 Task: Create a due date automation trigger when advanced on, the moment a card is due add fields with custom field "Resume" set to a date less than 1 days ago.
Action: Mouse moved to (970, 284)
Screenshot: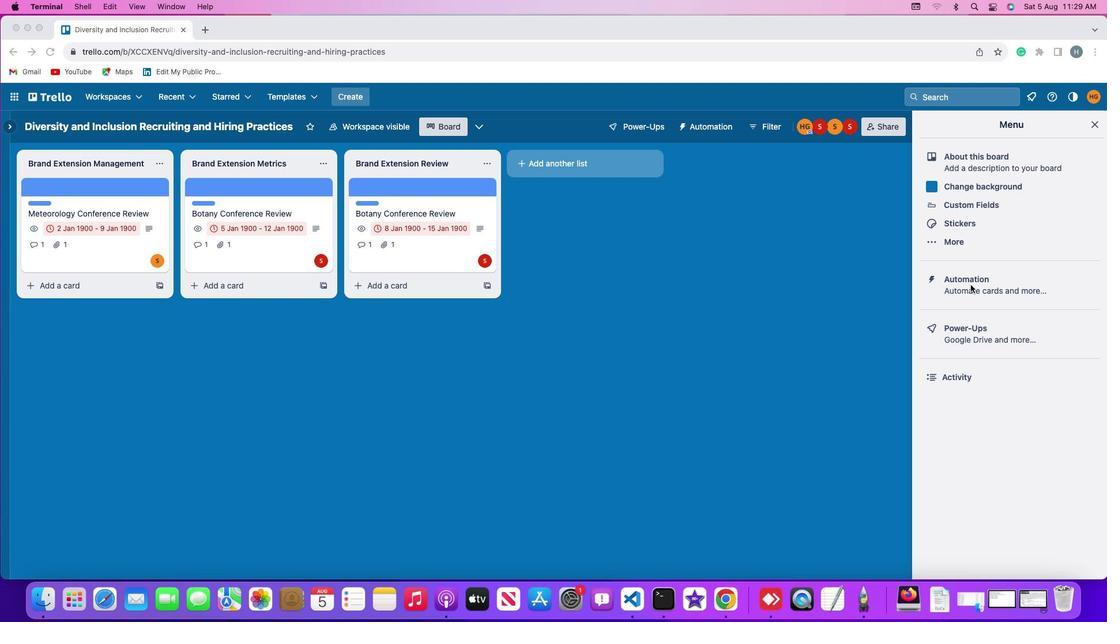 
Action: Mouse pressed left at (970, 284)
Screenshot: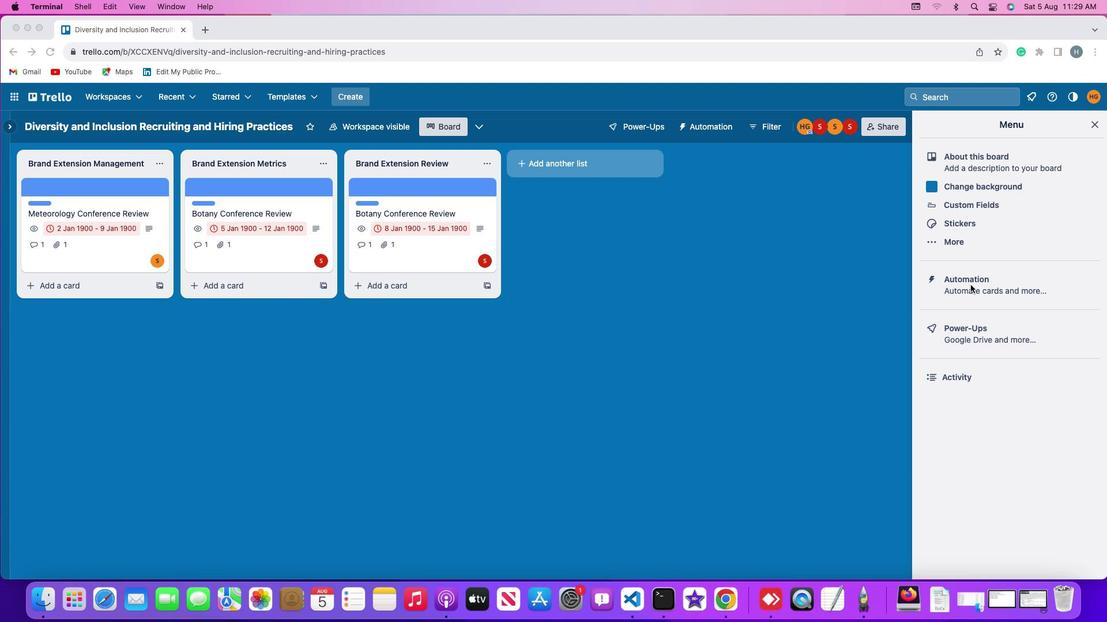 
Action: Mouse pressed left at (970, 284)
Screenshot: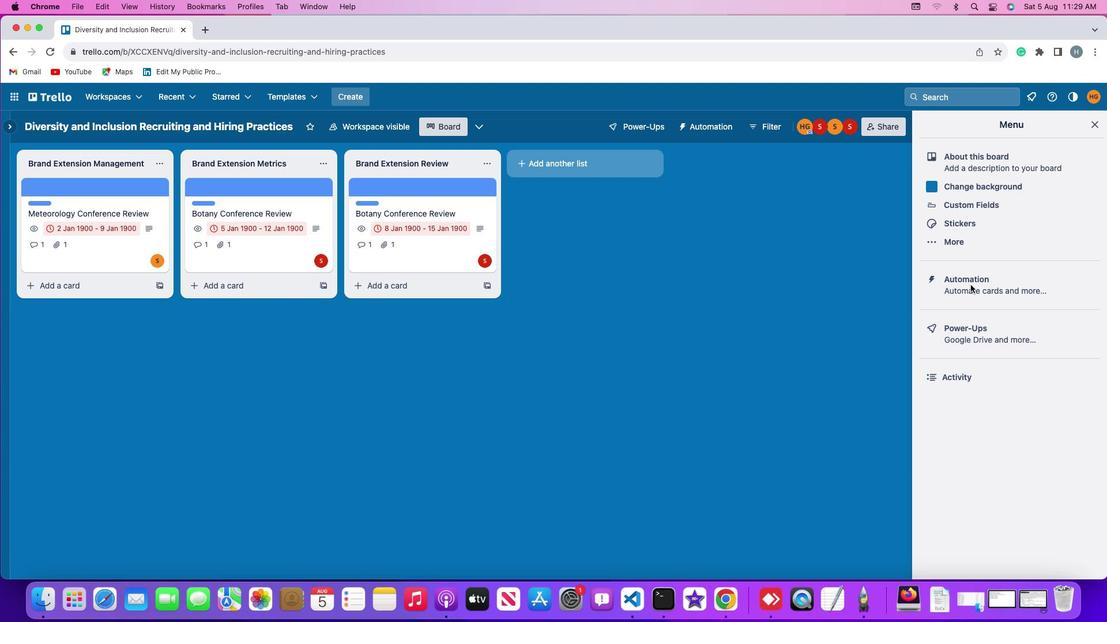 
Action: Mouse moved to (59, 277)
Screenshot: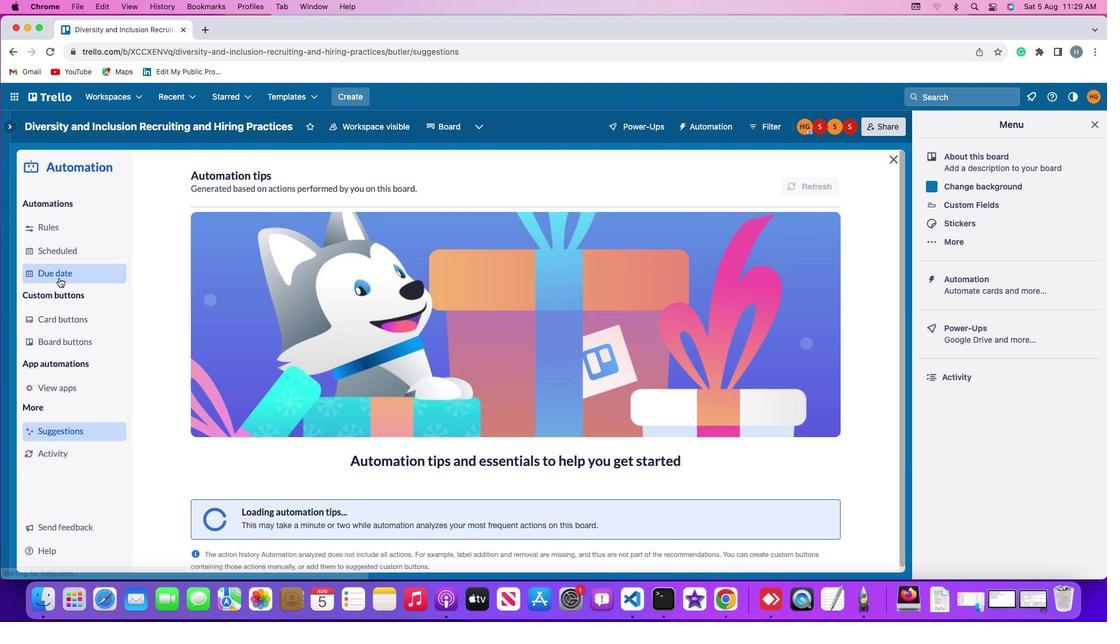 
Action: Mouse pressed left at (59, 277)
Screenshot: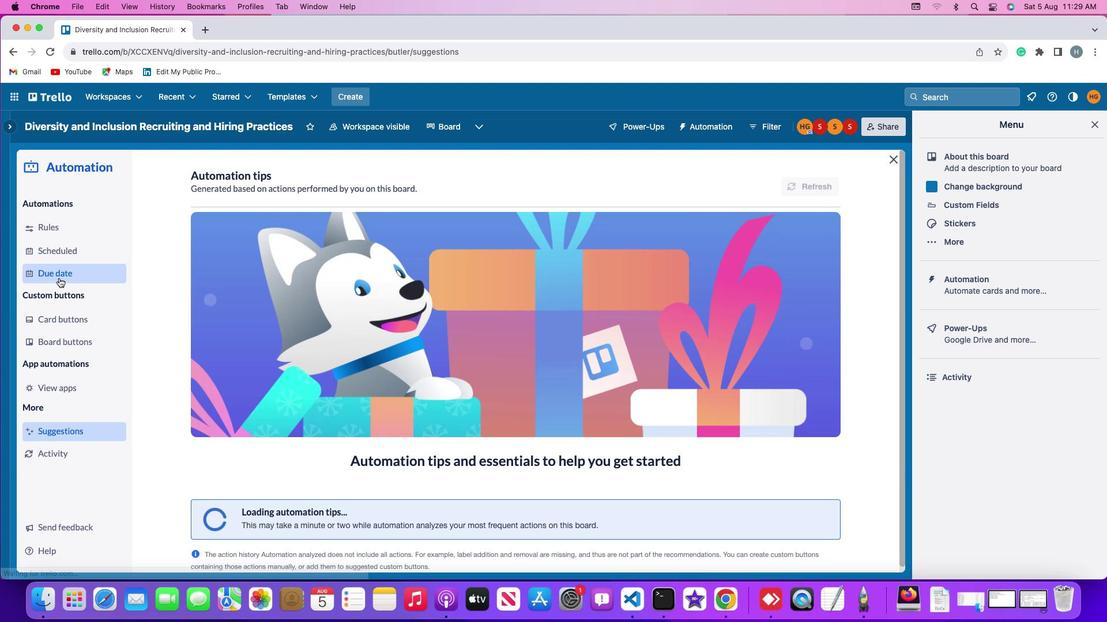 
Action: Mouse moved to (778, 180)
Screenshot: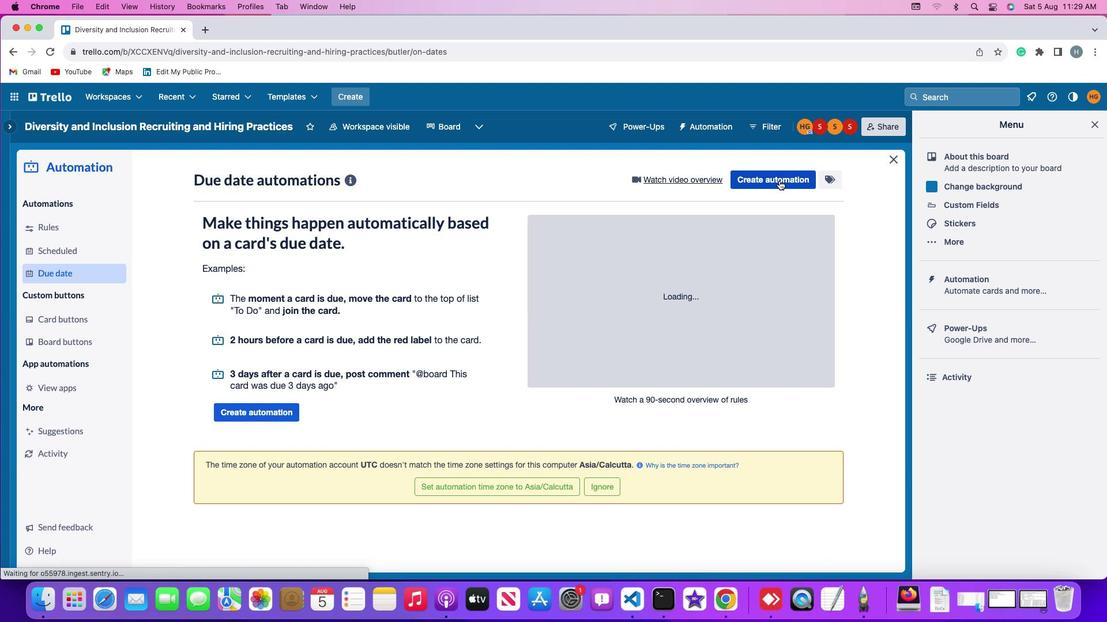 
Action: Mouse pressed left at (778, 180)
Screenshot: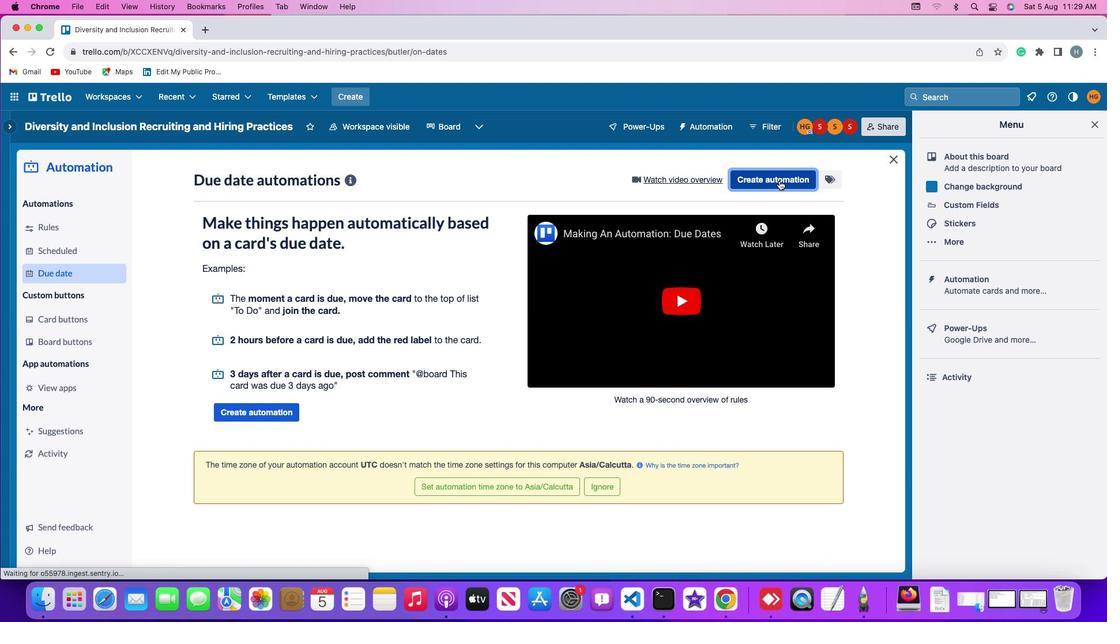 
Action: Mouse moved to (527, 291)
Screenshot: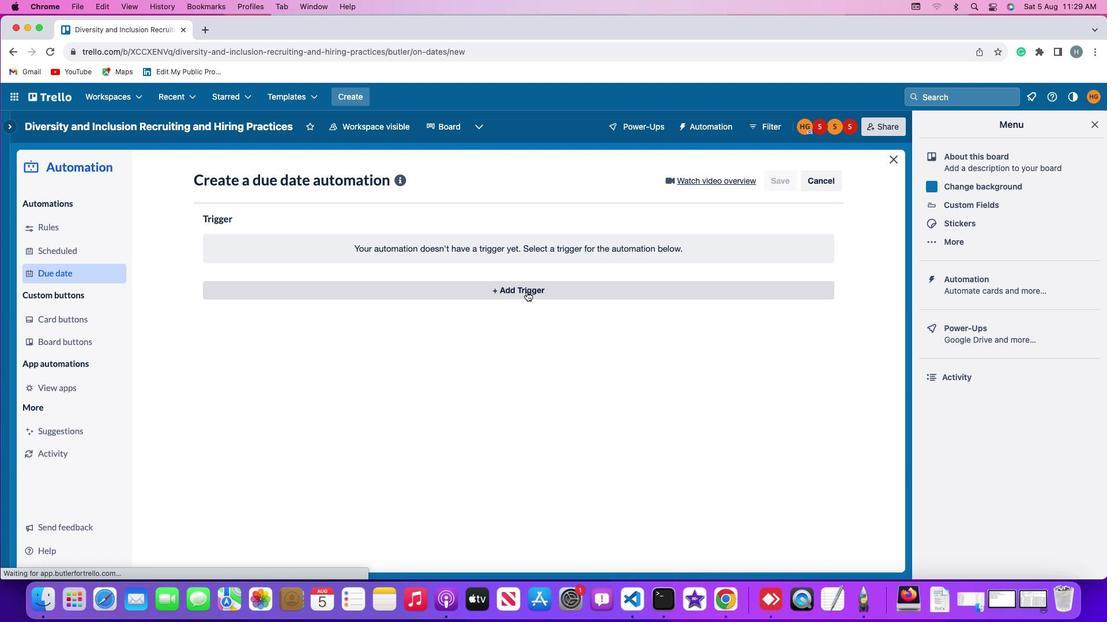 
Action: Mouse pressed left at (527, 291)
Screenshot: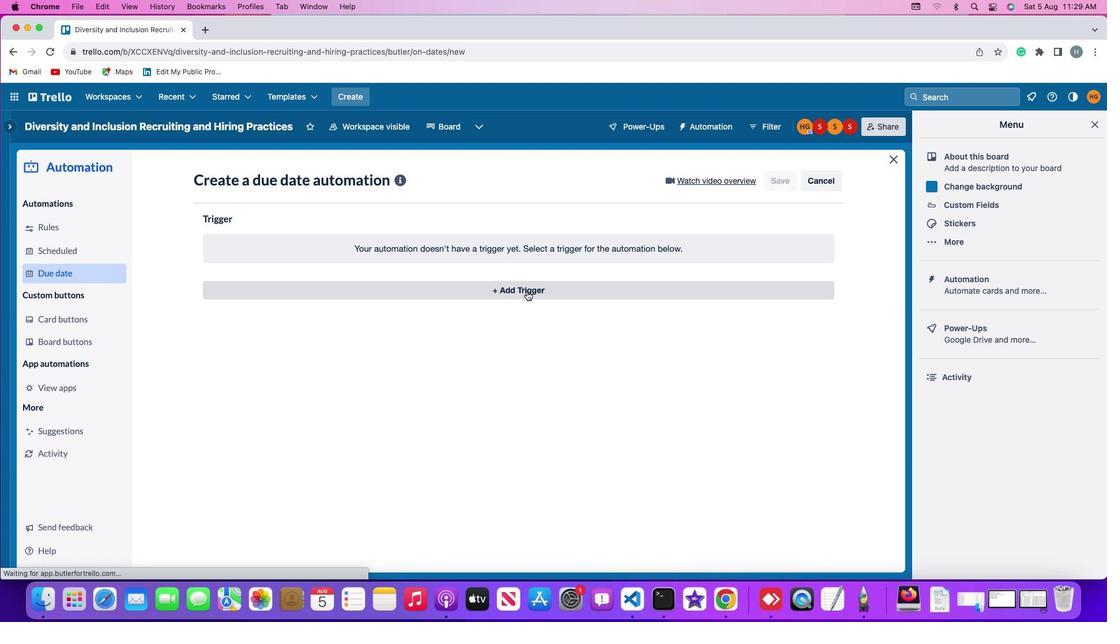 
Action: Mouse moved to (240, 422)
Screenshot: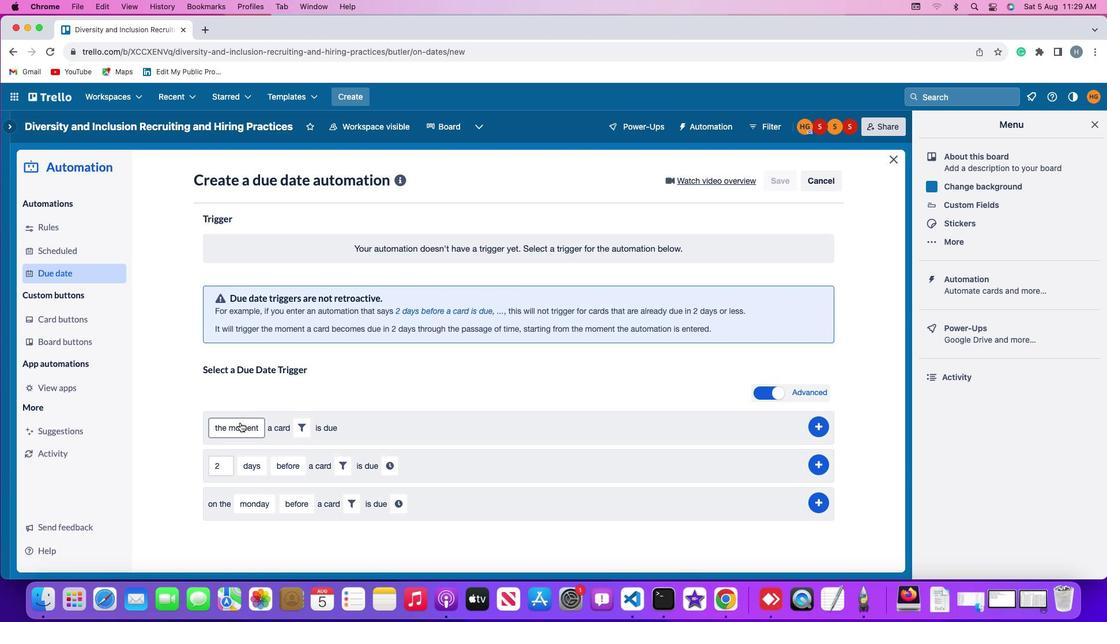 
Action: Mouse pressed left at (240, 422)
Screenshot: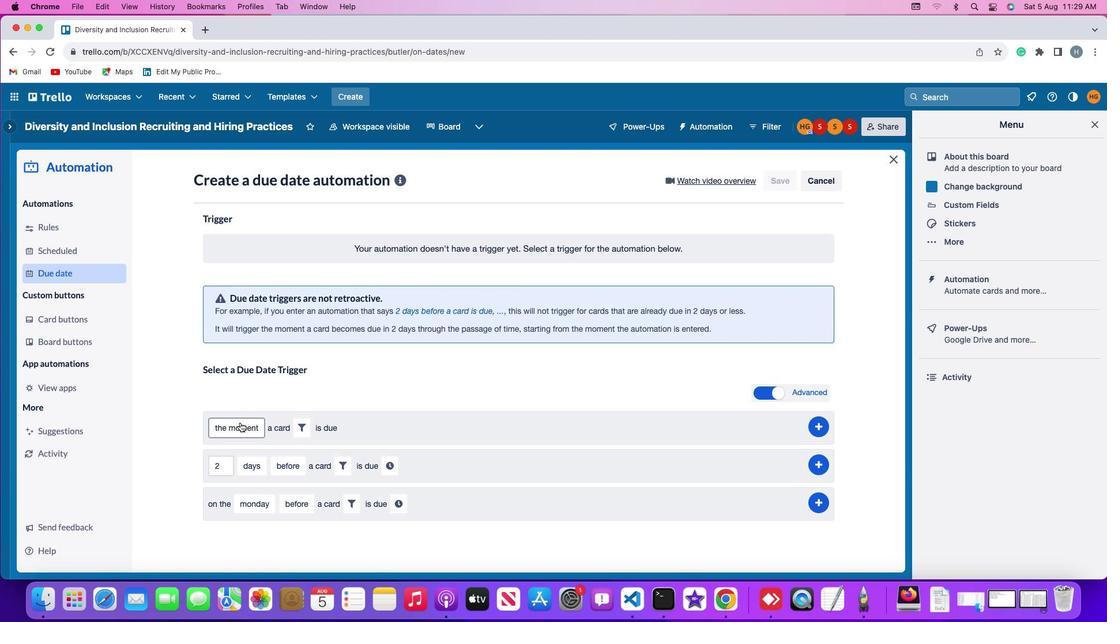
Action: Mouse moved to (250, 450)
Screenshot: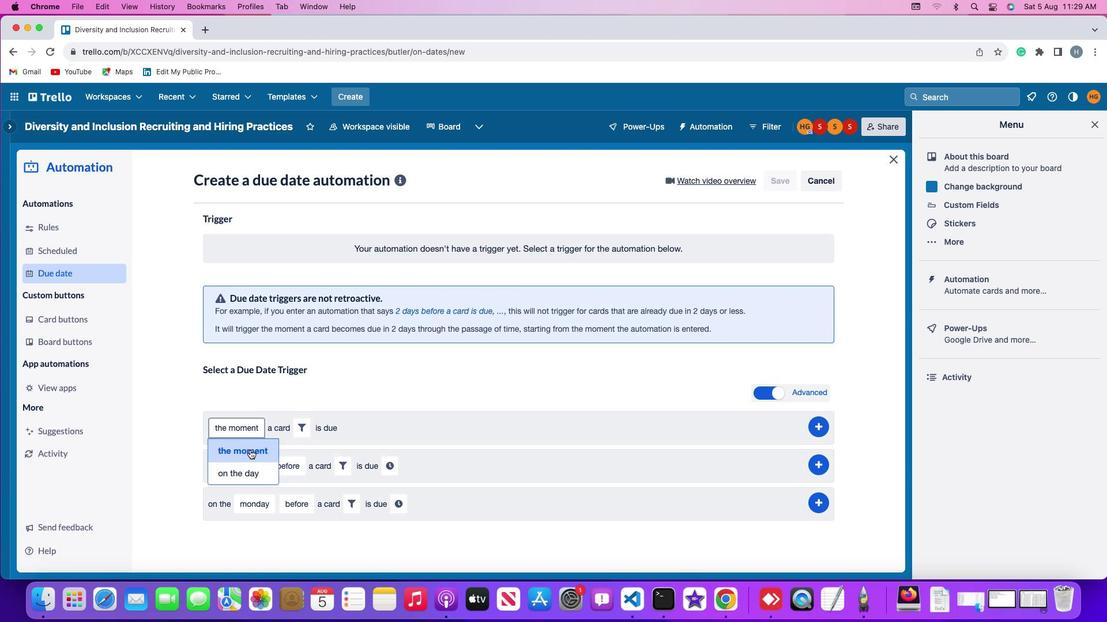 
Action: Mouse pressed left at (250, 450)
Screenshot: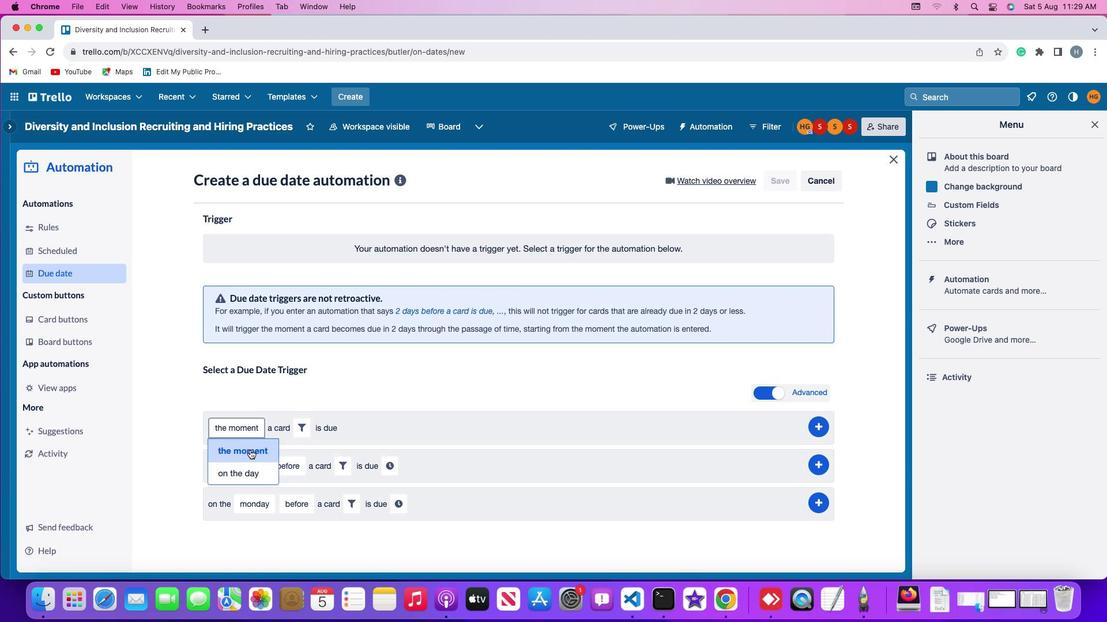 
Action: Mouse moved to (304, 428)
Screenshot: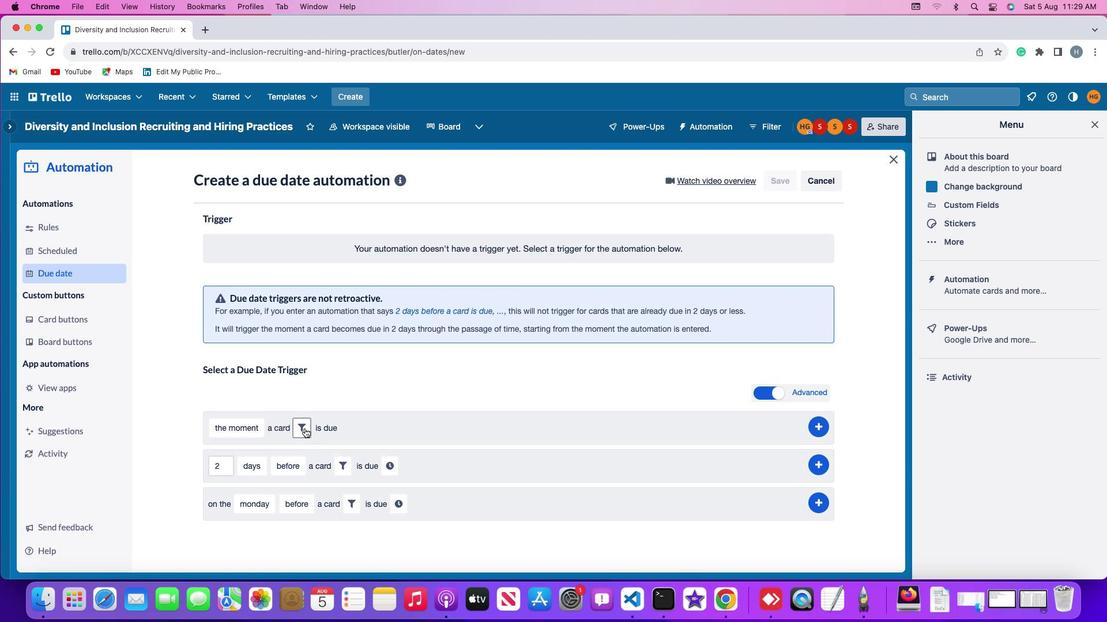 
Action: Mouse pressed left at (304, 428)
Screenshot: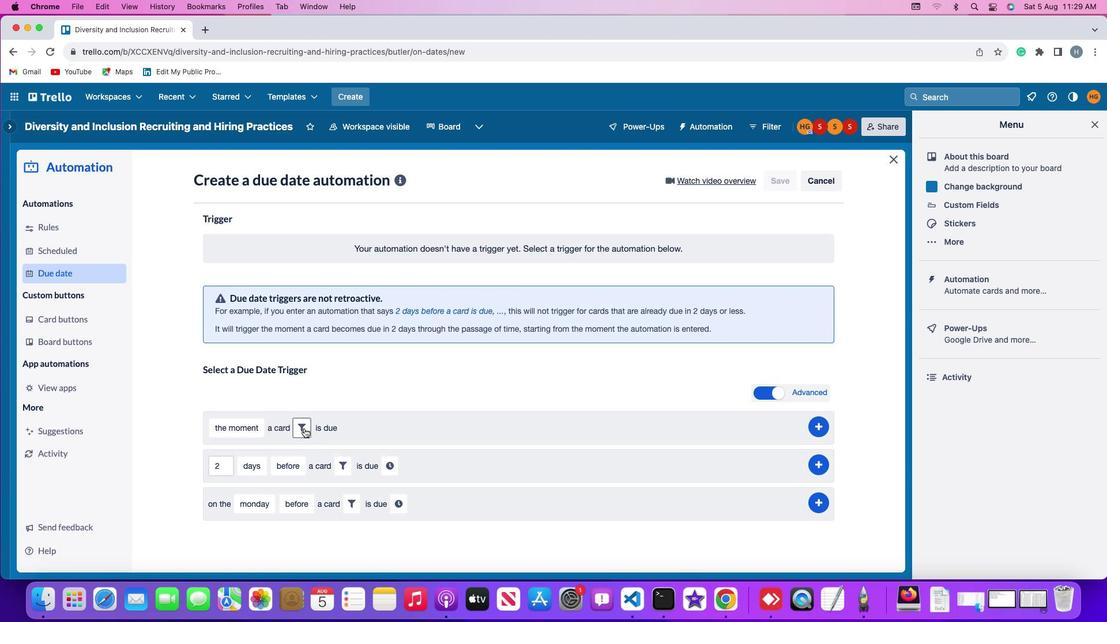 
Action: Mouse moved to (488, 467)
Screenshot: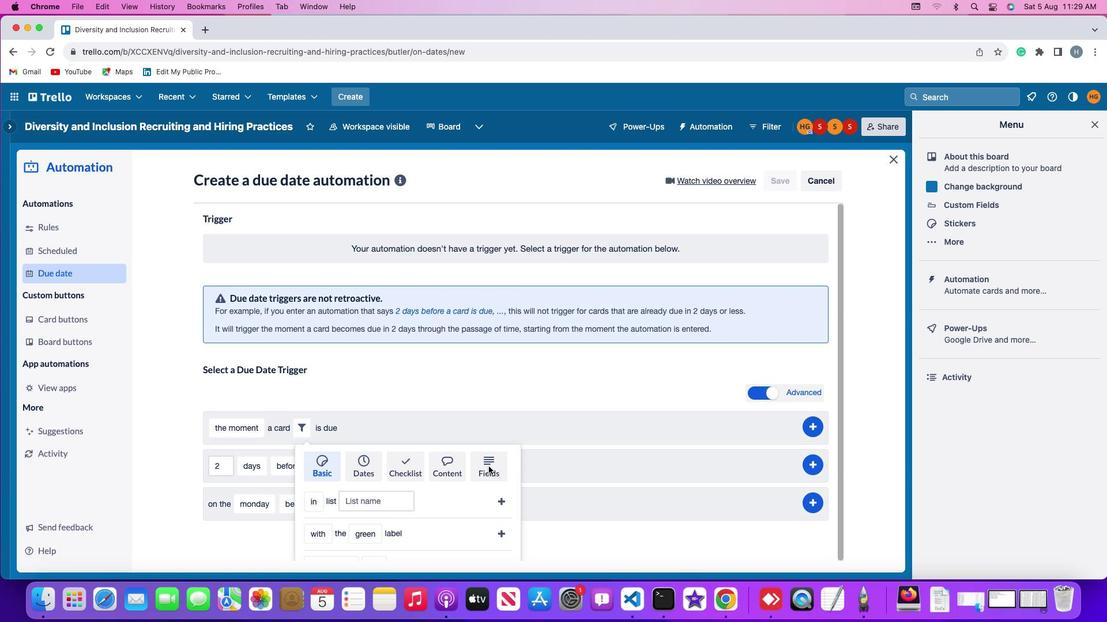 
Action: Mouse pressed left at (488, 467)
Screenshot: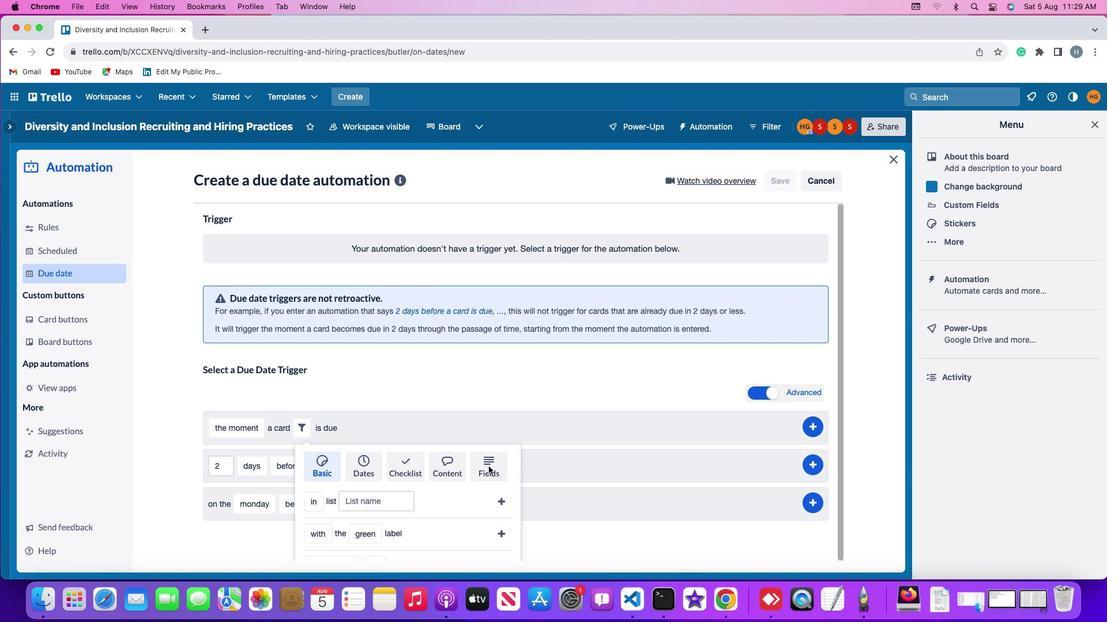 
Action: Mouse scrolled (488, 467) with delta (0, 0)
Screenshot: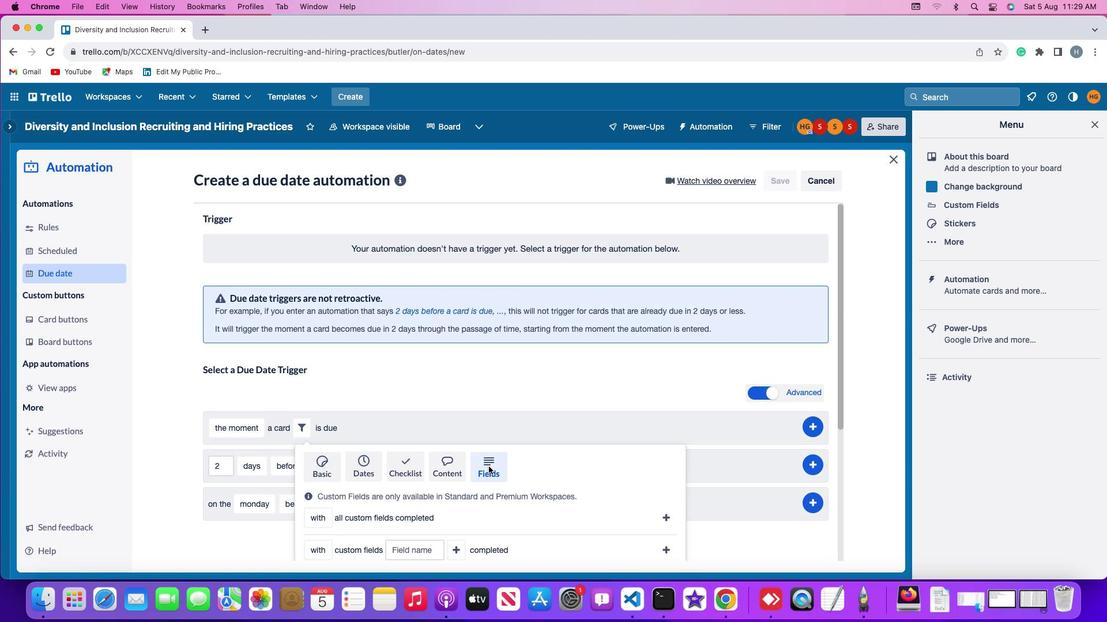 
Action: Mouse scrolled (488, 467) with delta (0, 0)
Screenshot: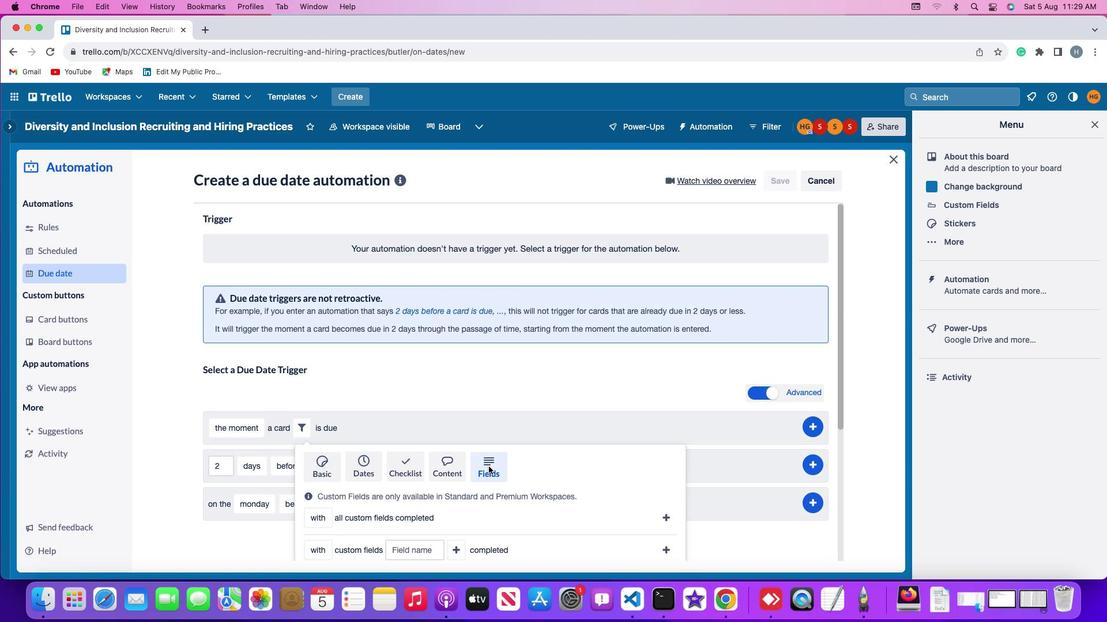 
Action: Mouse scrolled (488, 467) with delta (0, -1)
Screenshot: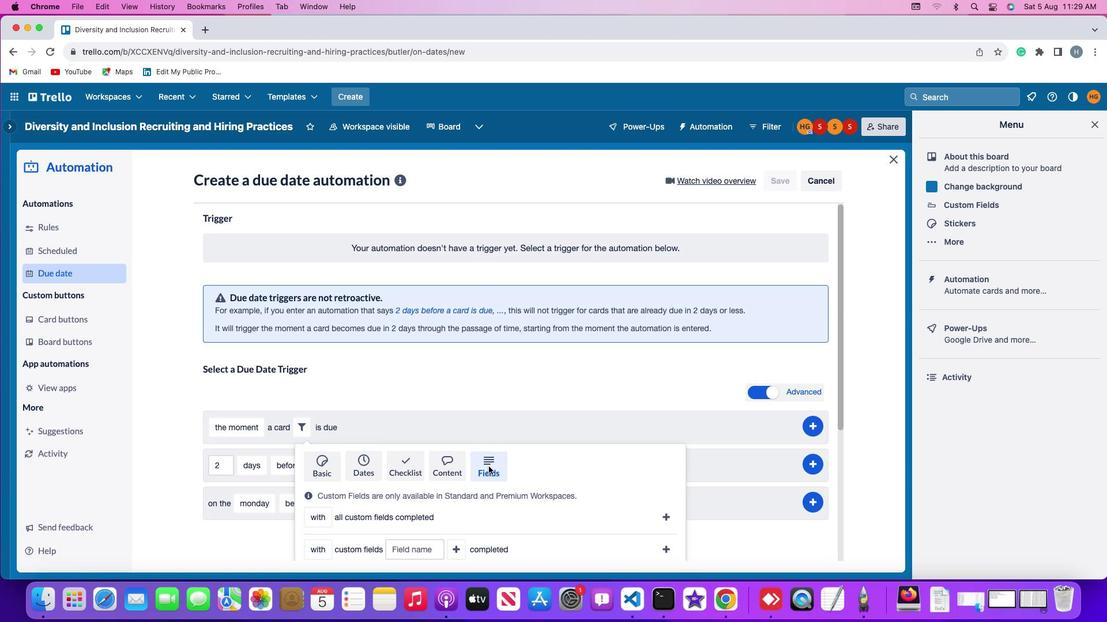 
Action: Mouse scrolled (488, 467) with delta (0, -2)
Screenshot: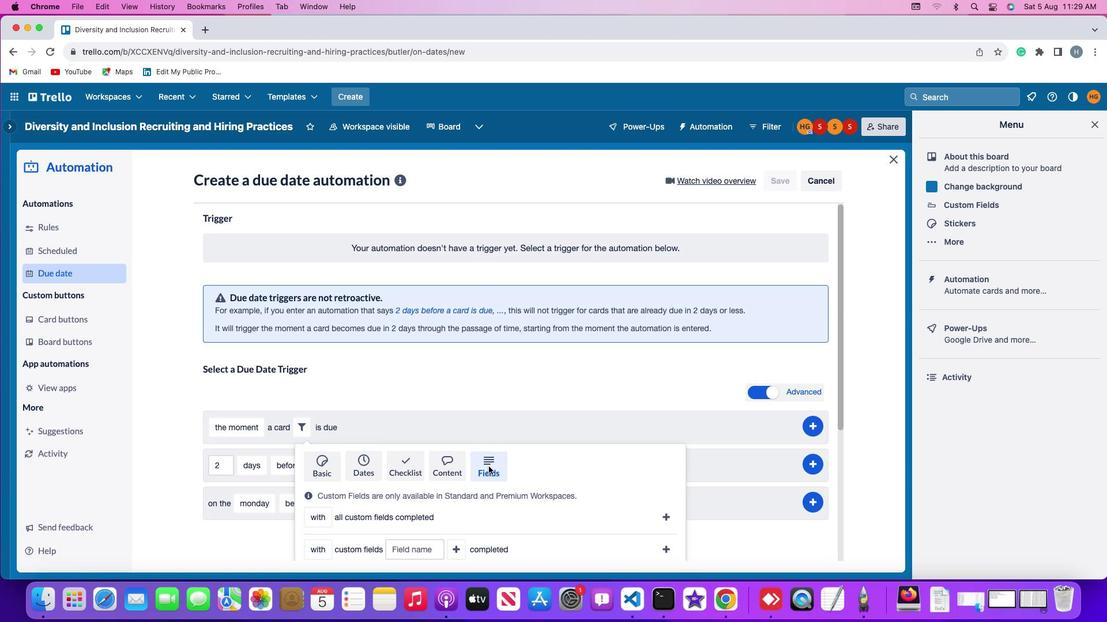 
Action: Mouse scrolled (488, 467) with delta (0, -3)
Screenshot: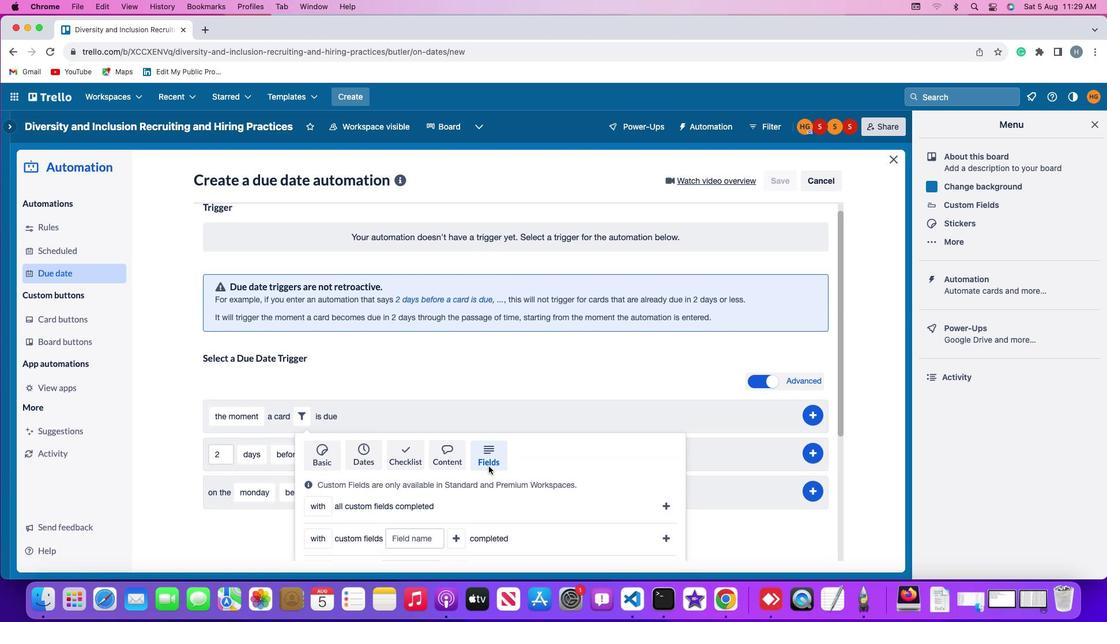 
Action: Mouse scrolled (488, 467) with delta (0, -4)
Screenshot: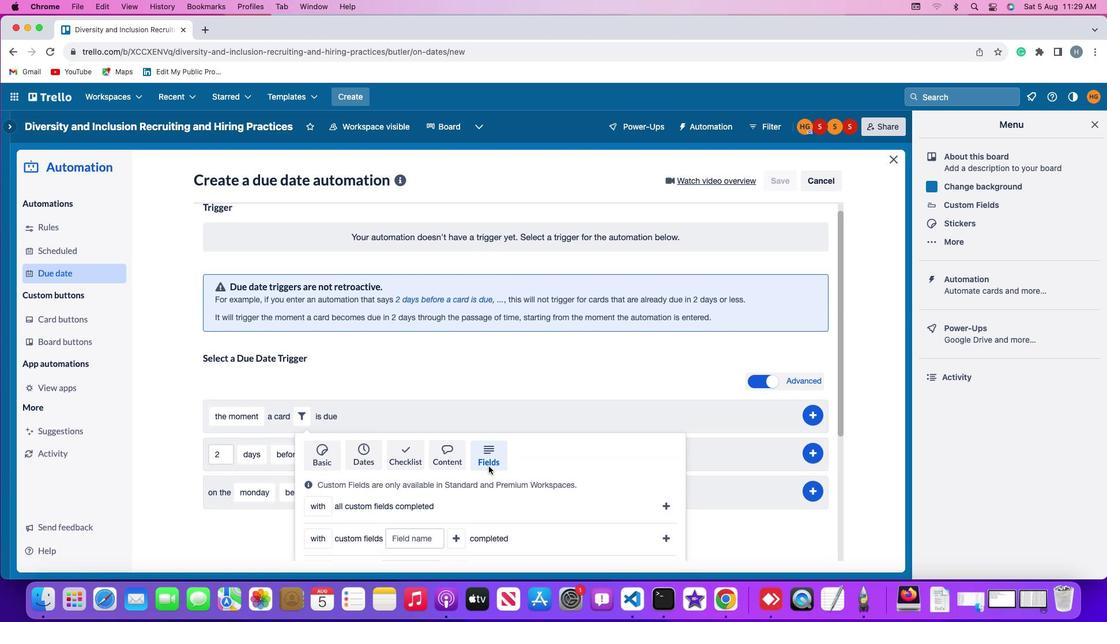 
Action: Mouse scrolled (488, 467) with delta (0, 0)
Screenshot: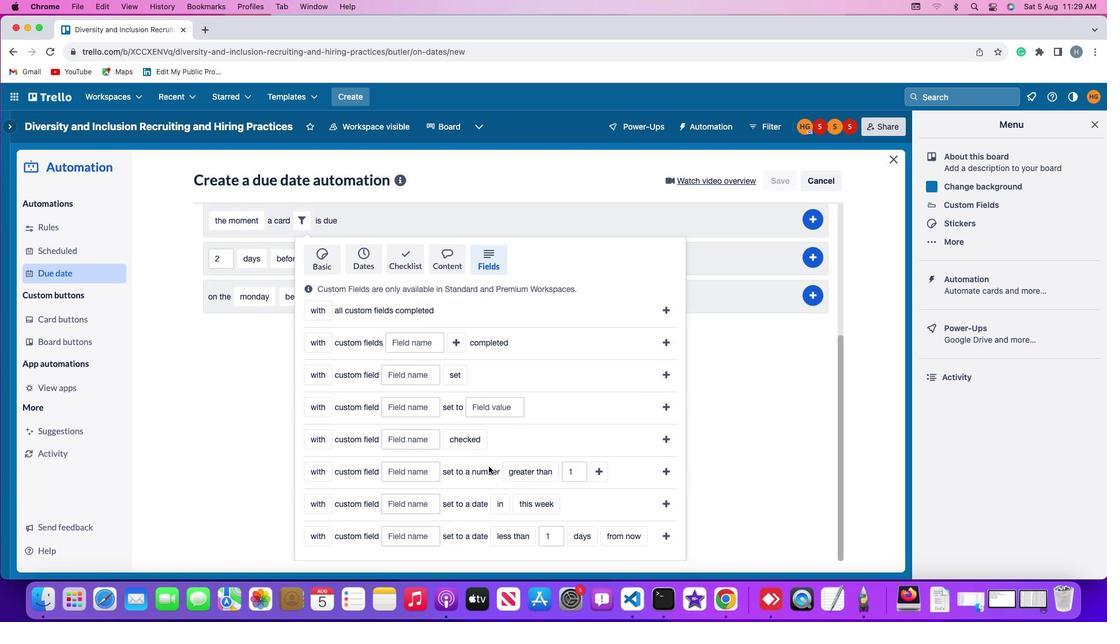
Action: Mouse scrolled (488, 467) with delta (0, 0)
Screenshot: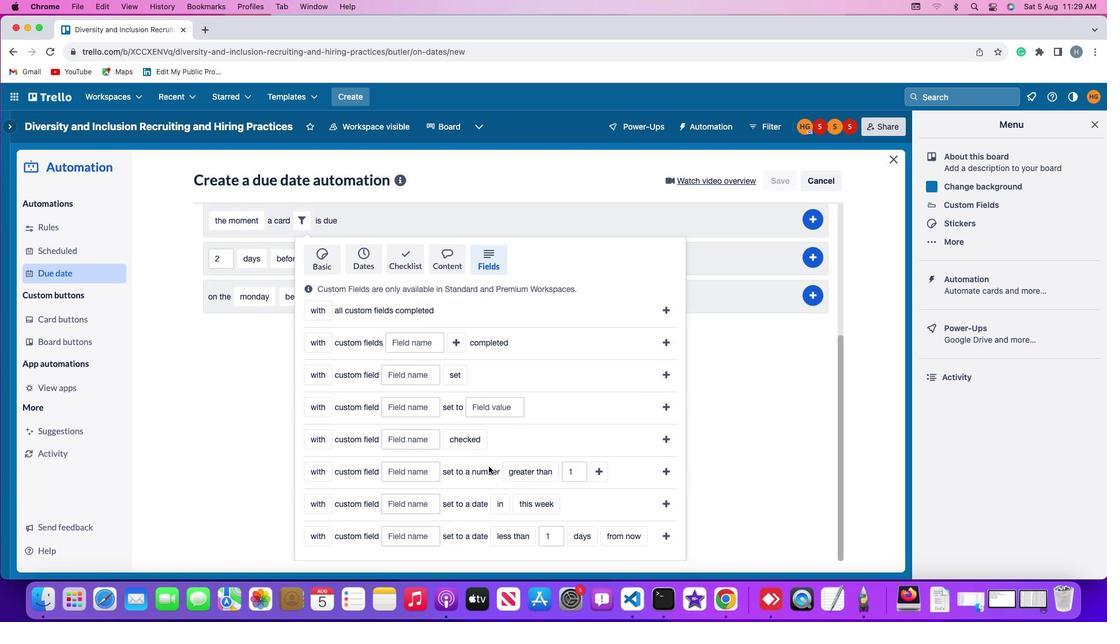
Action: Mouse scrolled (488, 467) with delta (0, -2)
Screenshot: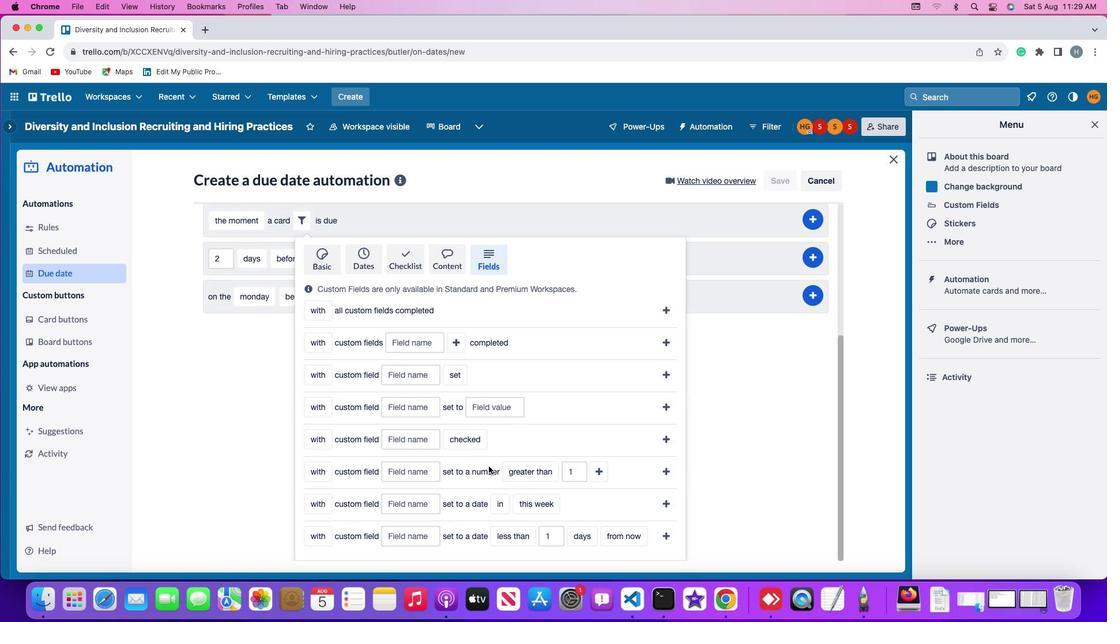 
Action: Mouse scrolled (488, 467) with delta (0, -2)
Screenshot: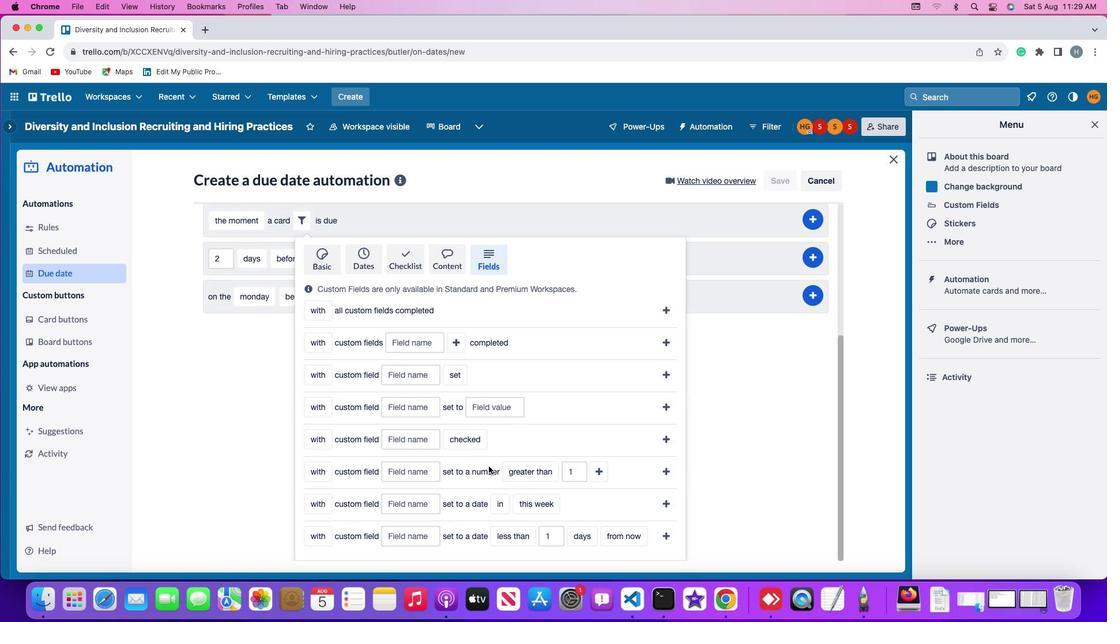 
Action: Mouse scrolled (488, 467) with delta (0, -3)
Screenshot: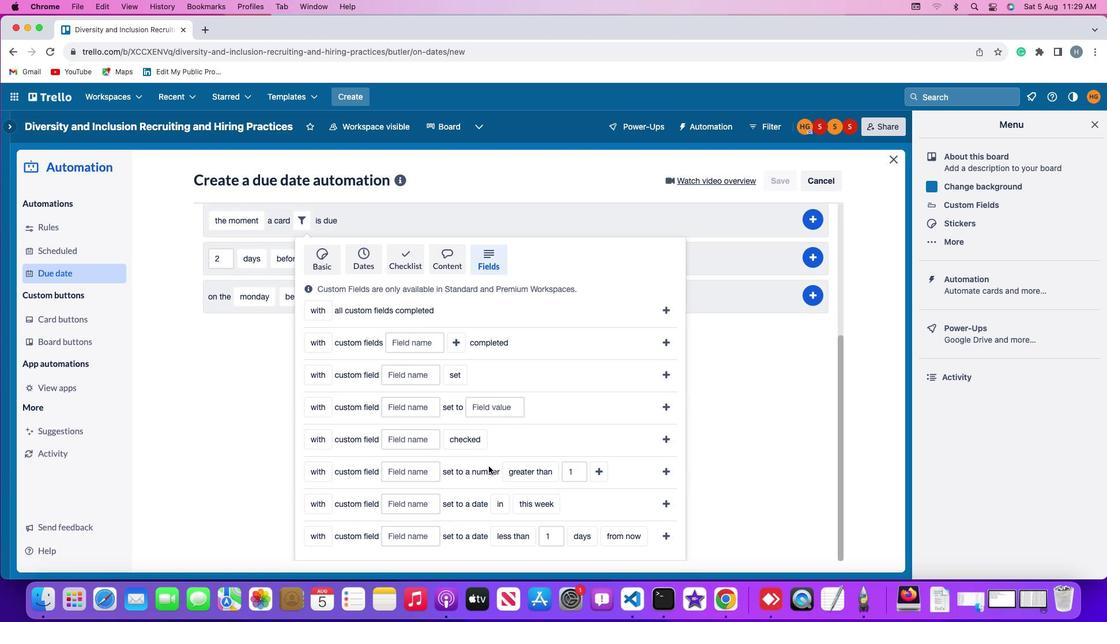 
Action: Mouse moved to (322, 538)
Screenshot: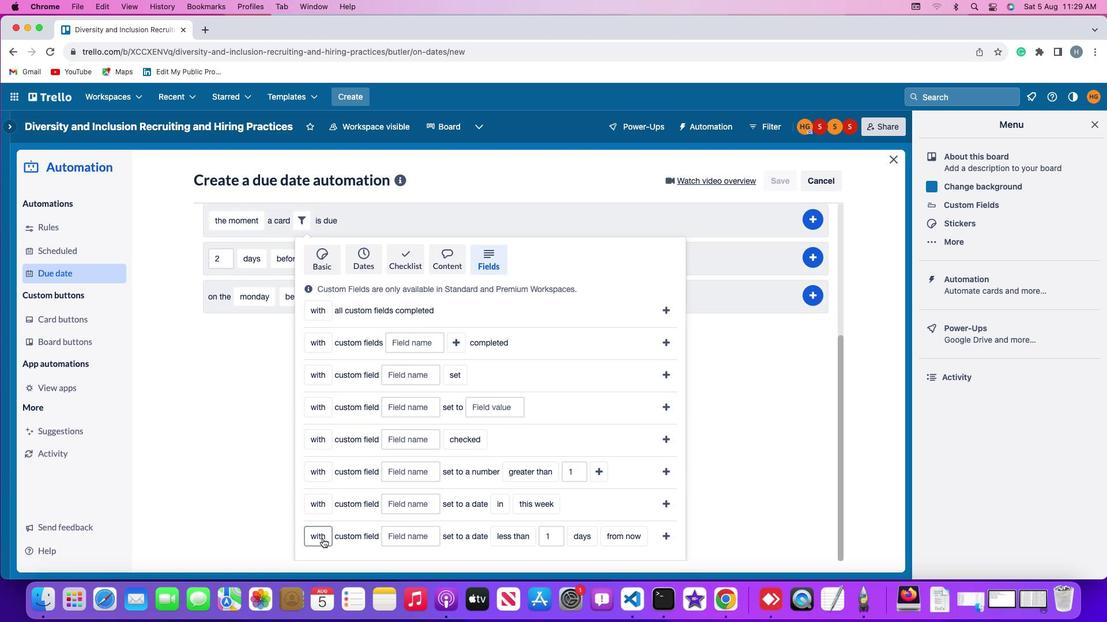 
Action: Mouse pressed left at (322, 538)
Screenshot: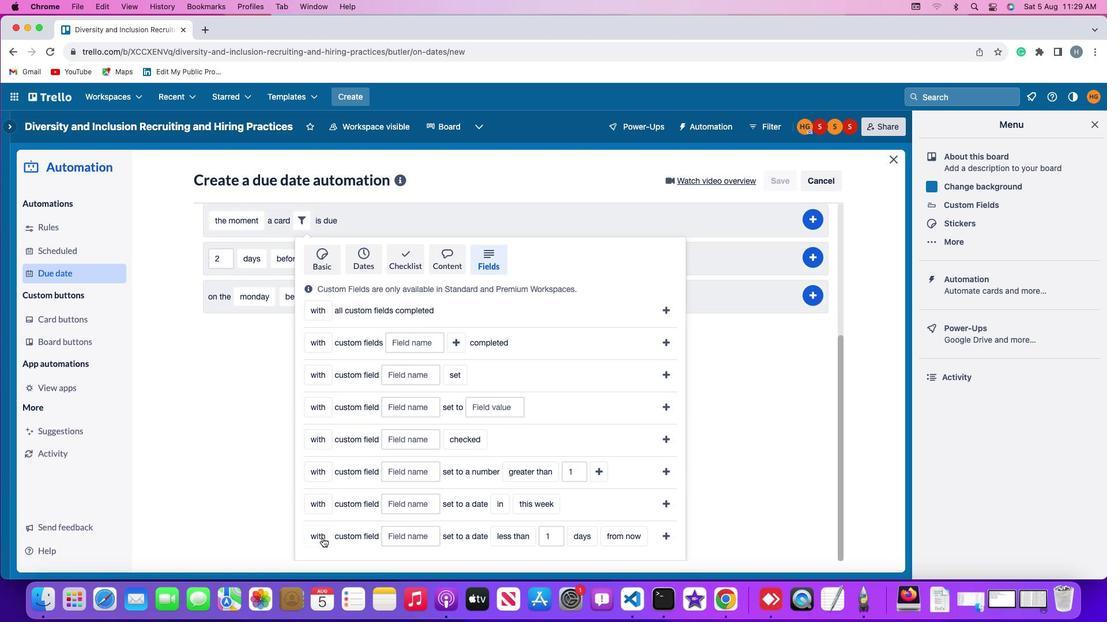
Action: Mouse moved to (334, 488)
Screenshot: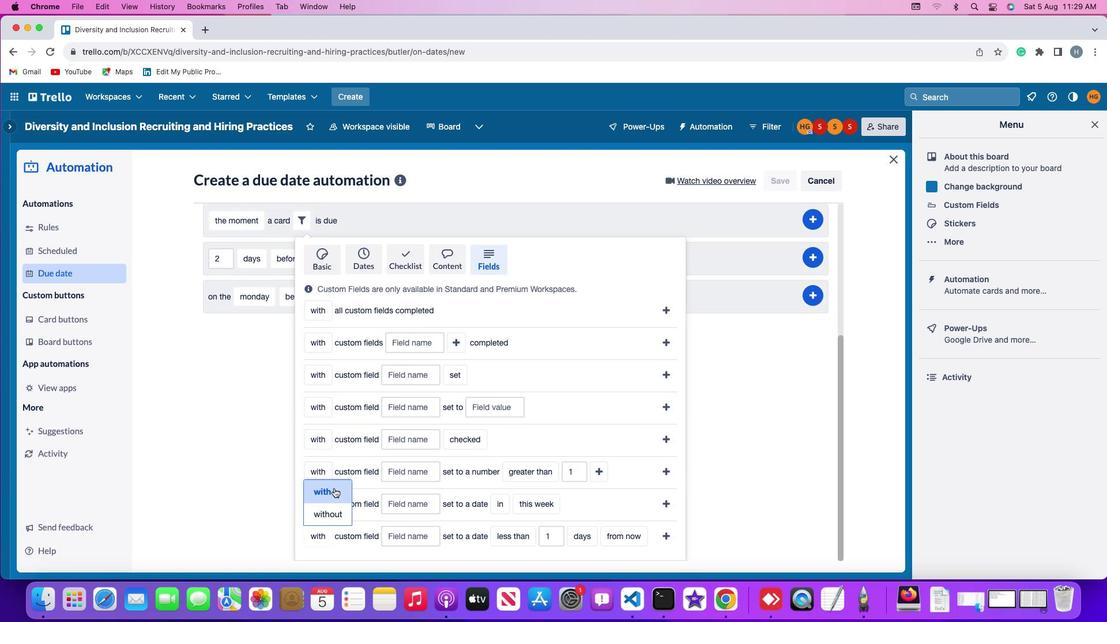 
Action: Mouse pressed left at (334, 488)
Screenshot: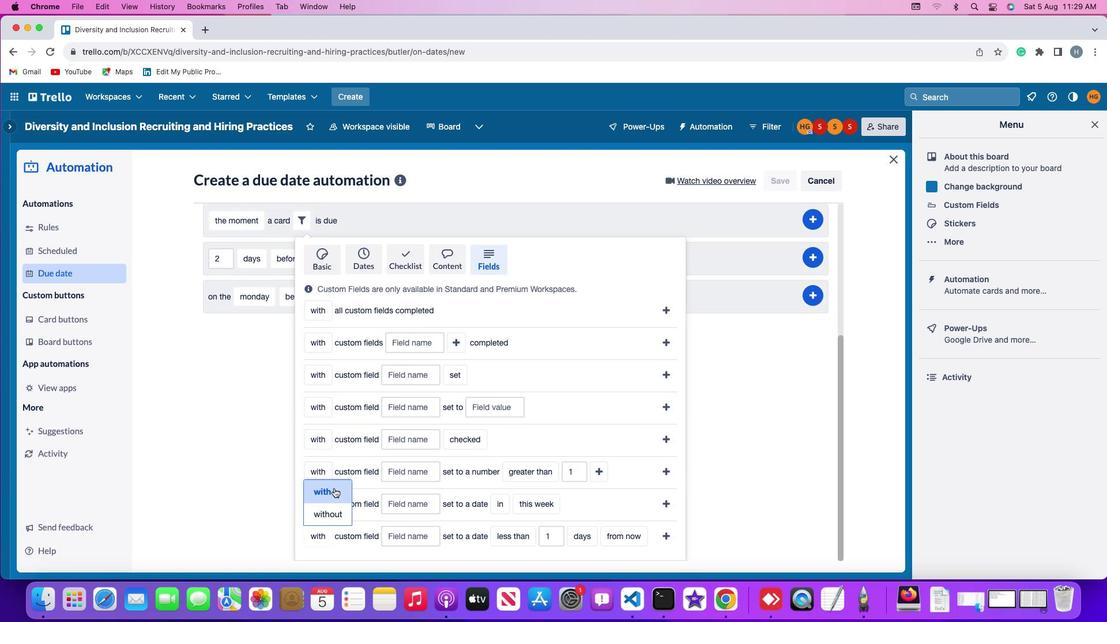 
Action: Mouse moved to (398, 532)
Screenshot: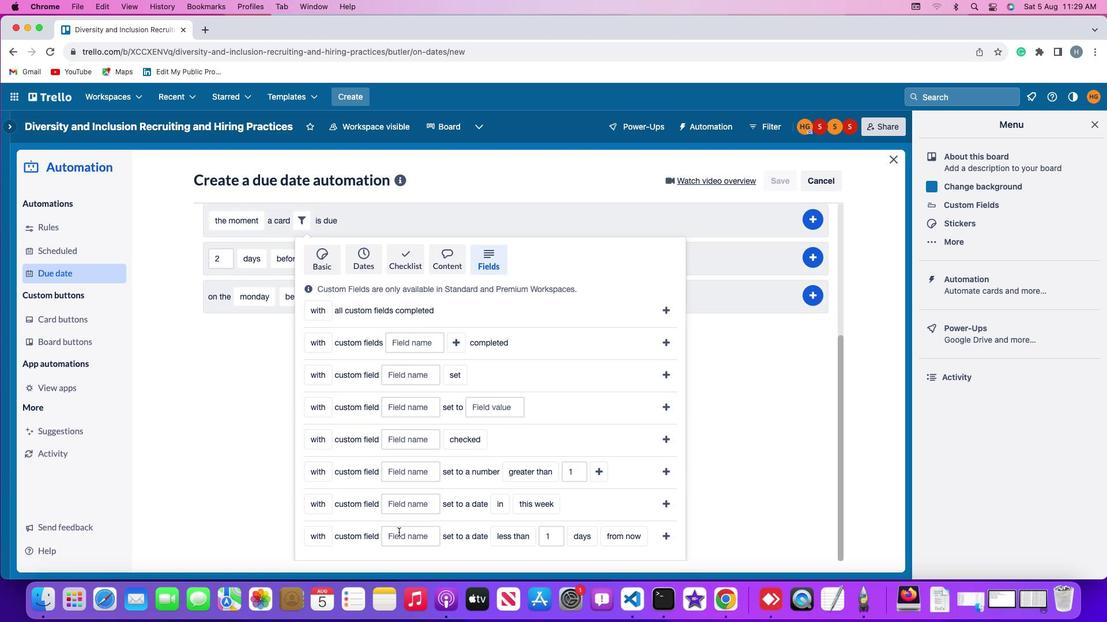 
Action: Mouse pressed left at (398, 532)
Screenshot: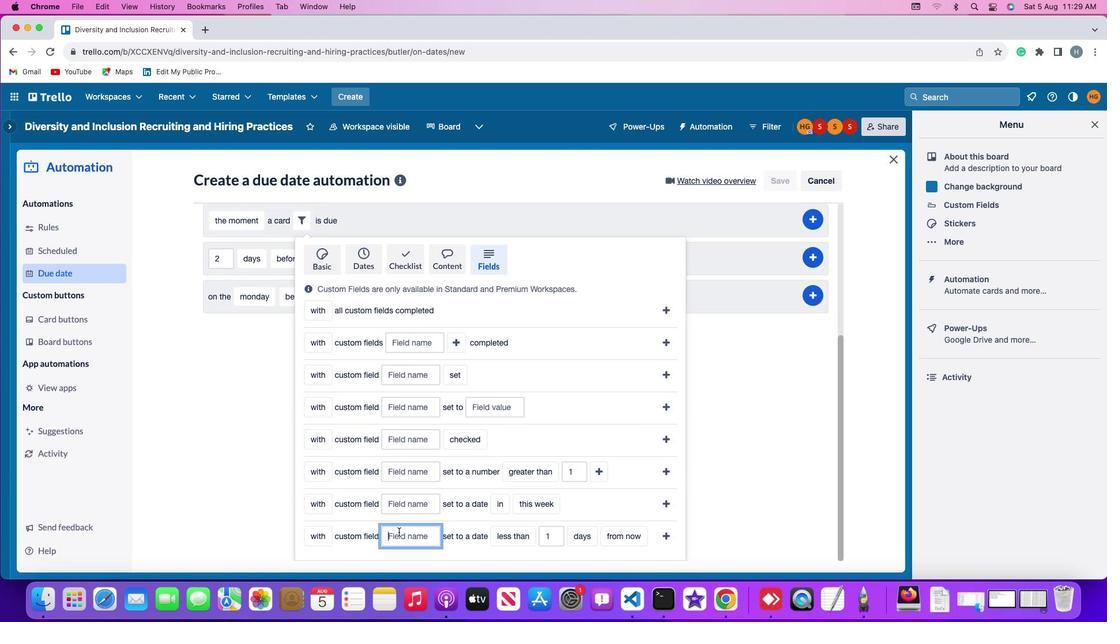 
Action: Mouse moved to (398, 532)
Screenshot: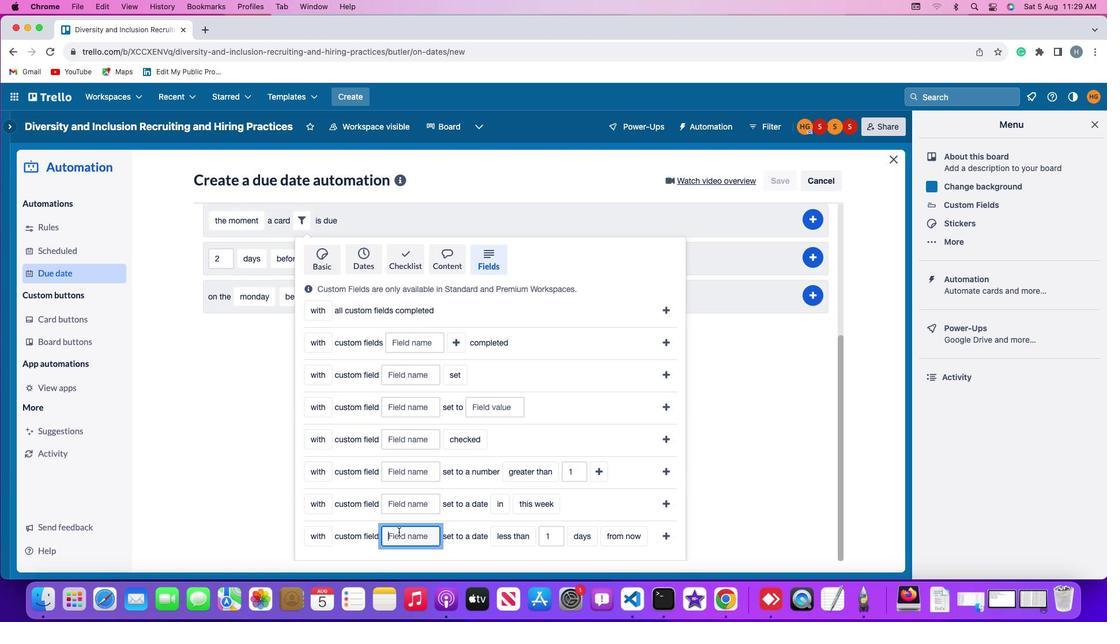 
Action: Key pressed Key.shift'R''e''s''u''m''e'
Screenshot: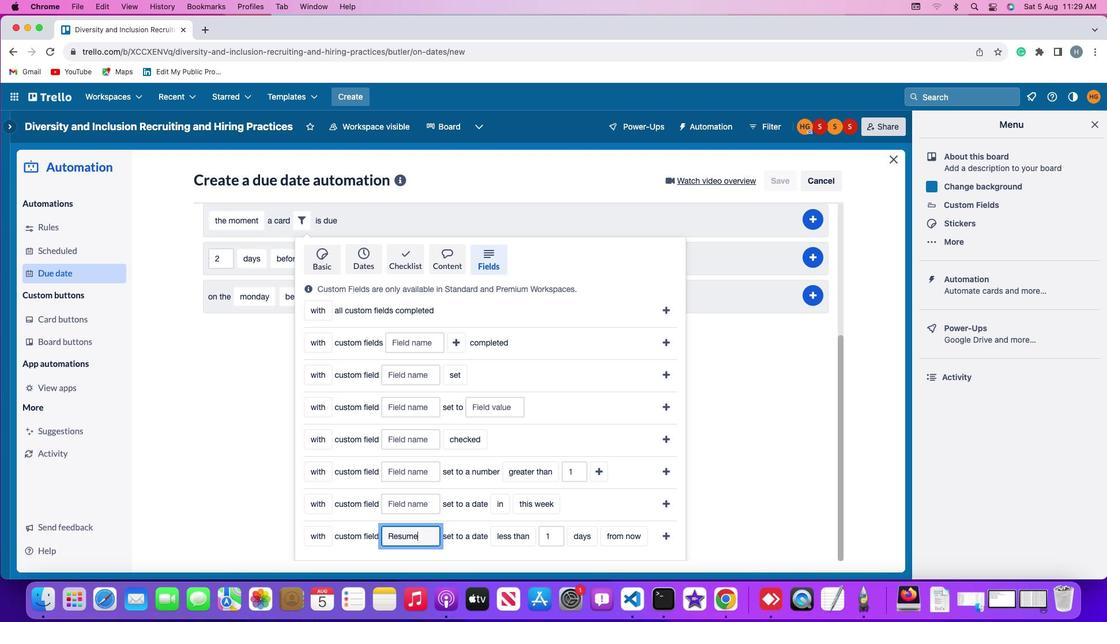 
Action: Mouse moved to (524, 538)
Screenshot: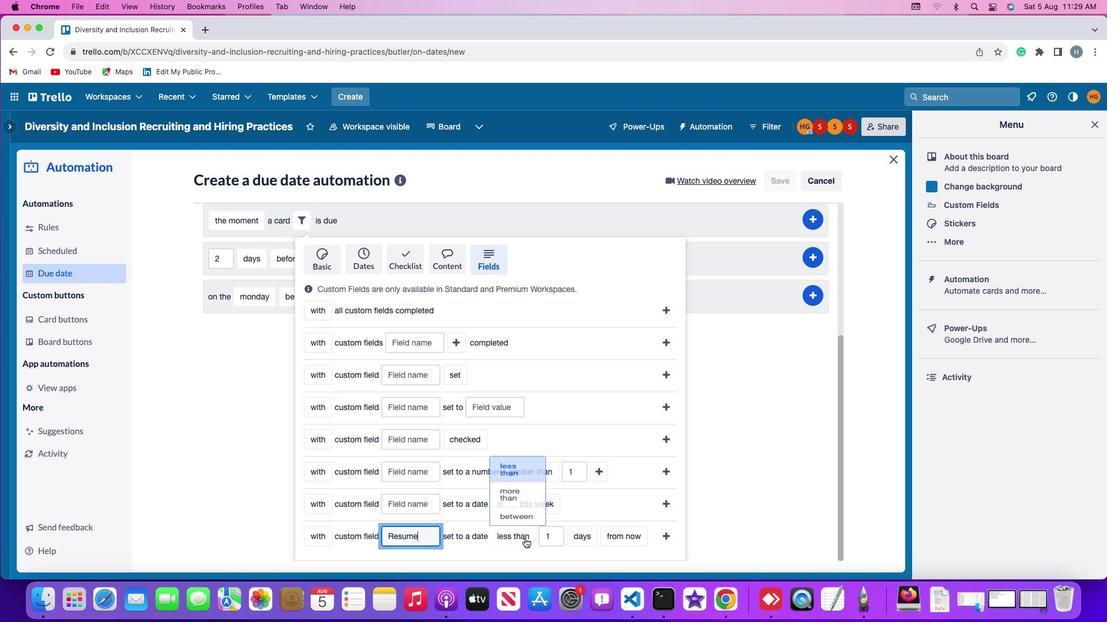 
Action: Mouse pressed left at (524, 538)
Screenshot: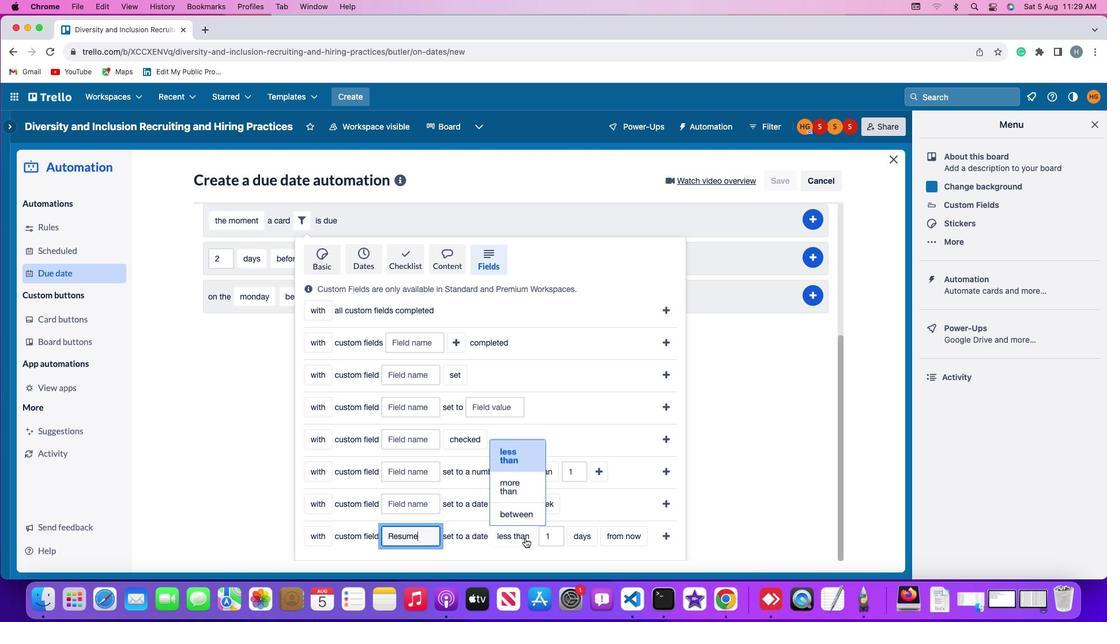 
Action: Mouse moved to (520, 460)
Screenshot: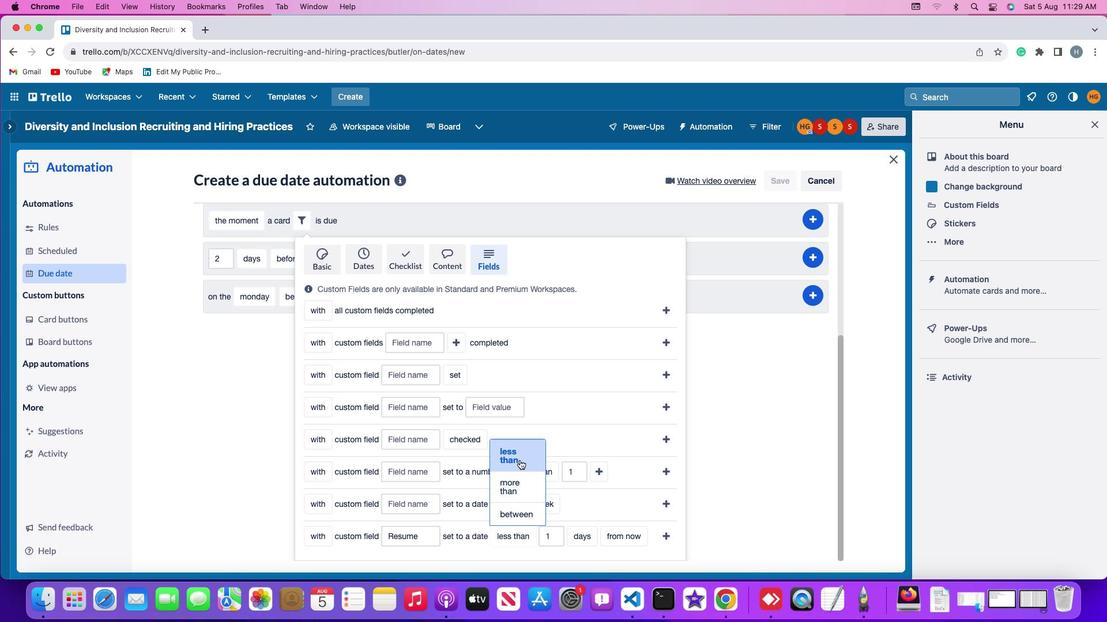 
Action: Mouse pressed left at (520, 460)
Screenshot: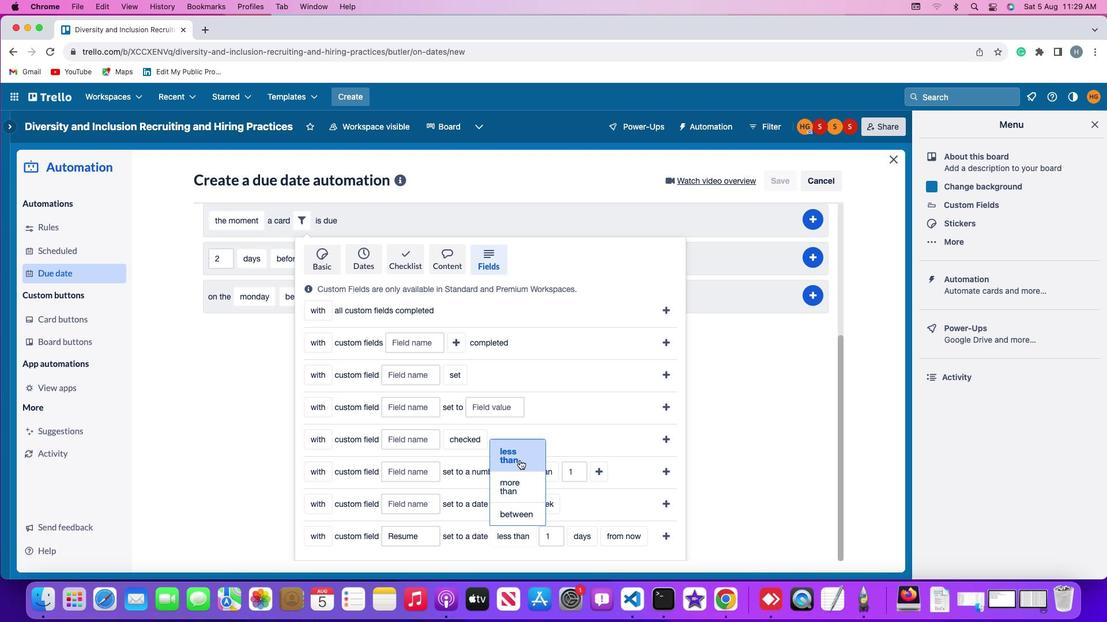 
Action: Mouse moved to (556, 537)
Screenshot: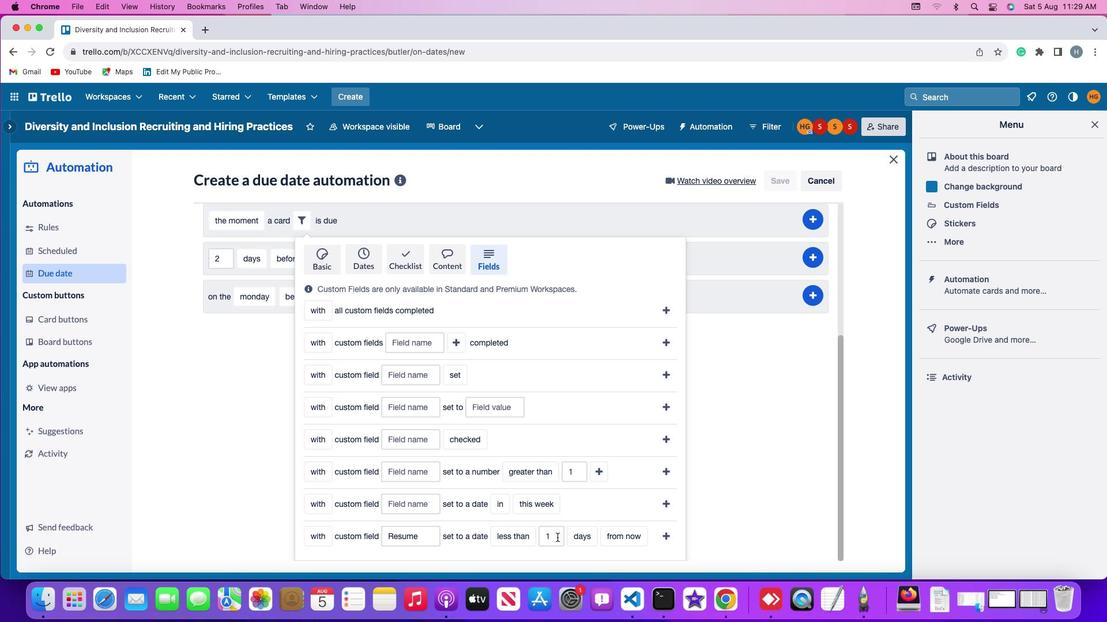 
Action: Mouse pressed left at (556, 537)
Screenshot: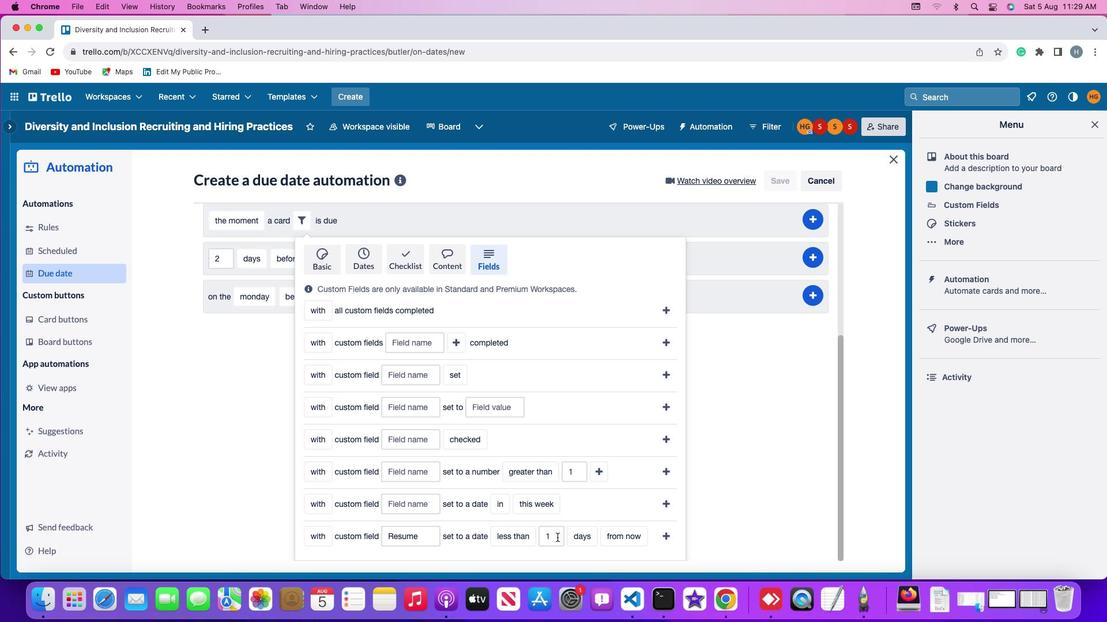 
Action: Key pressed Key.backspace'1'
Screenshot: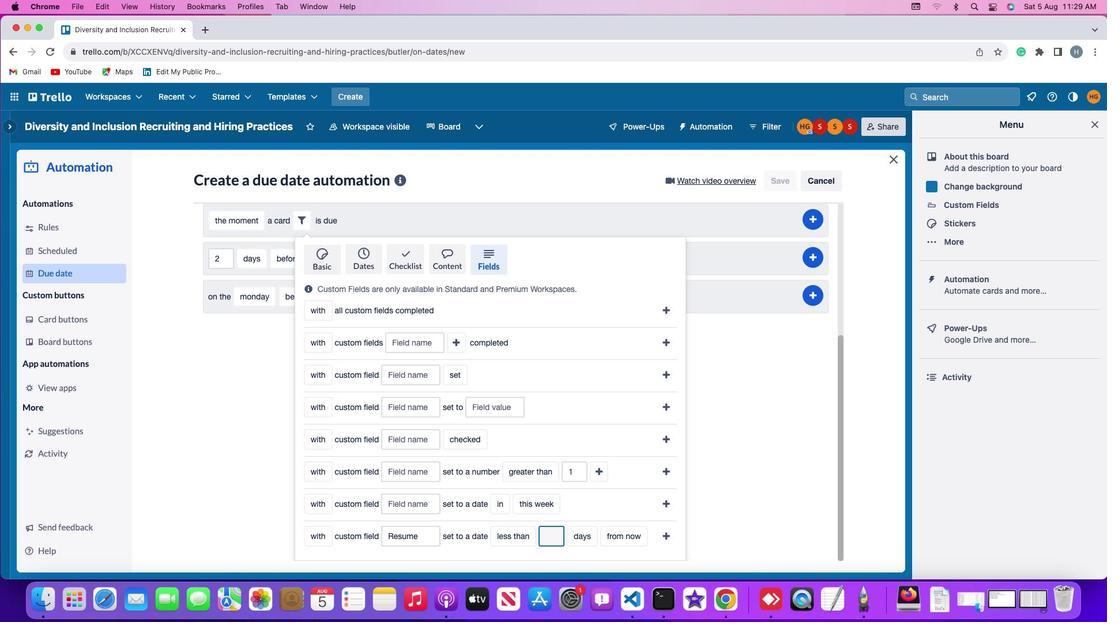 
Action: Mouse moved to (584, 538)
Screenshot: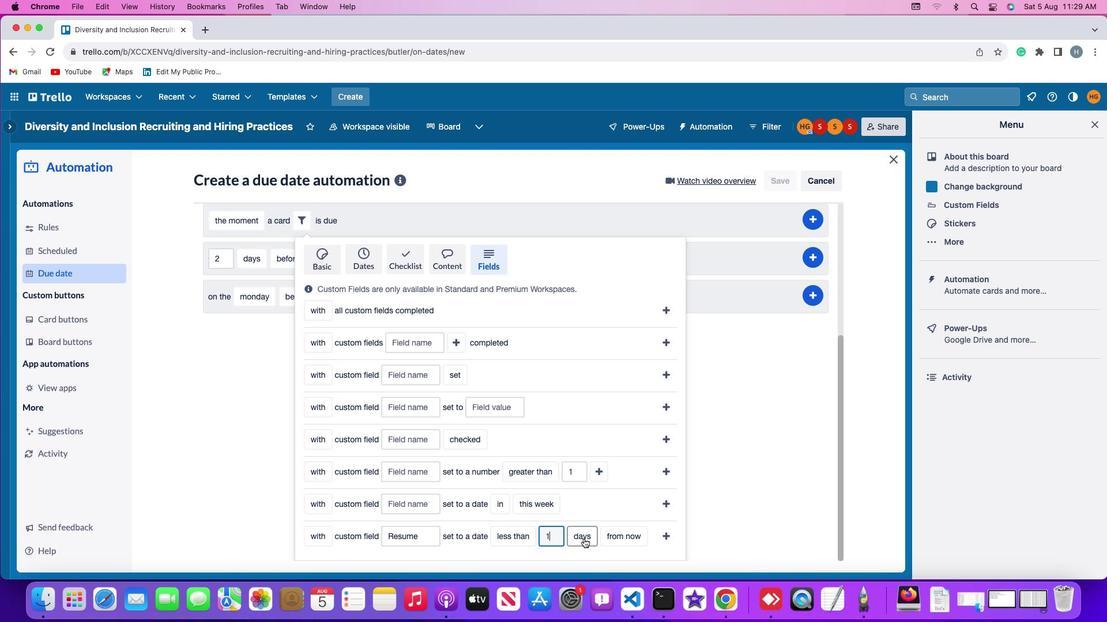 
Action: Mouse pressed left at (584, 538)
Screenshot: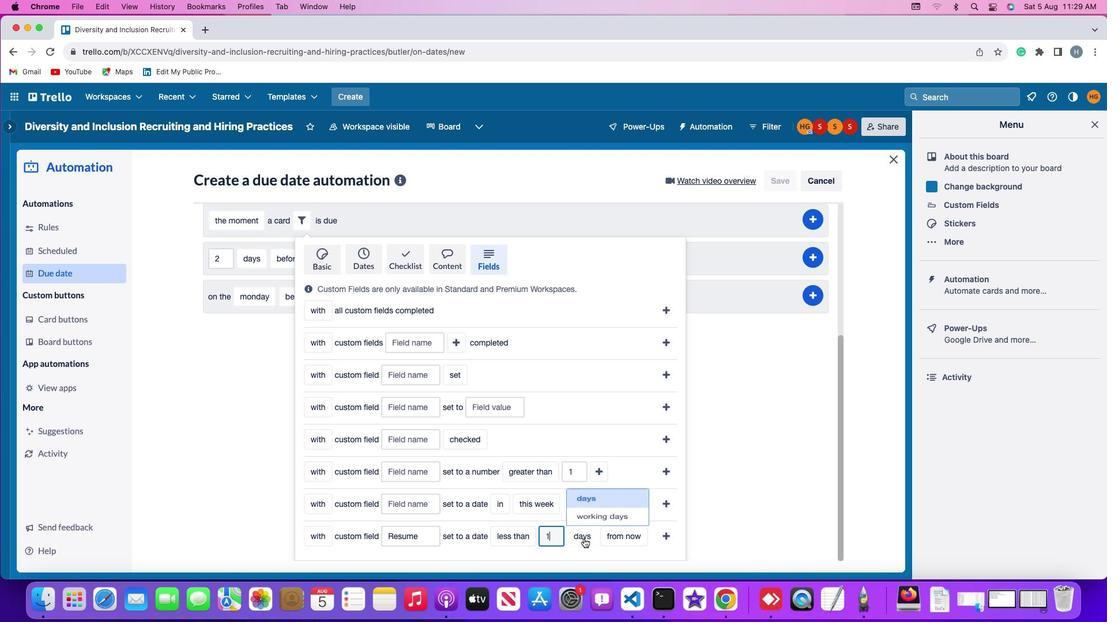 
Action: Mouse moved to (586, 491)
Screenshot: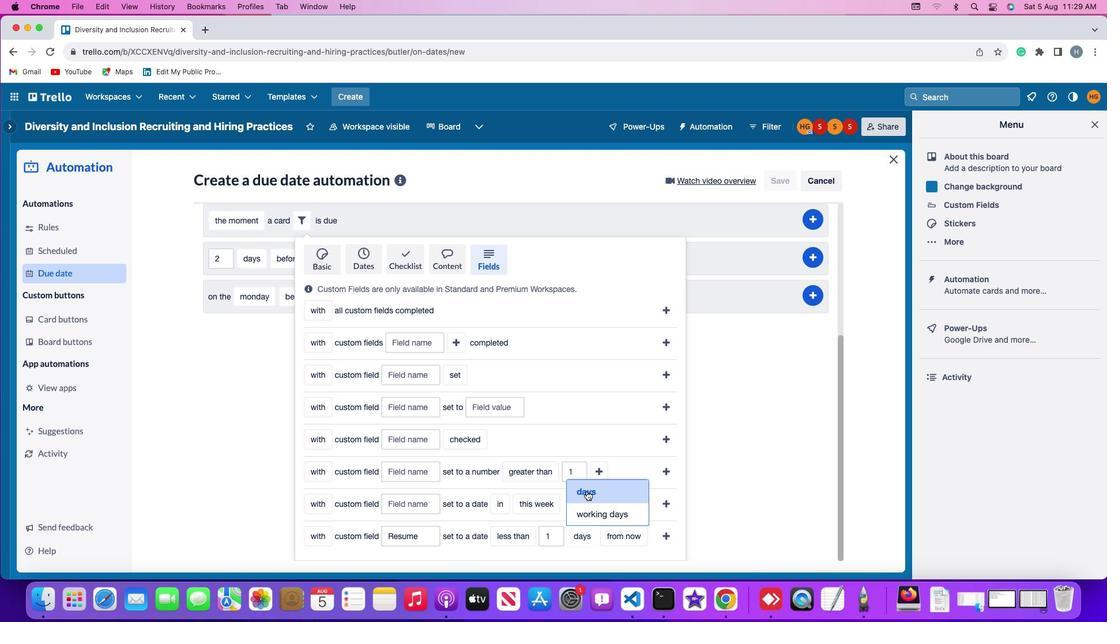 
Action: Mouse pressed left at (586, 491)
Screenshot: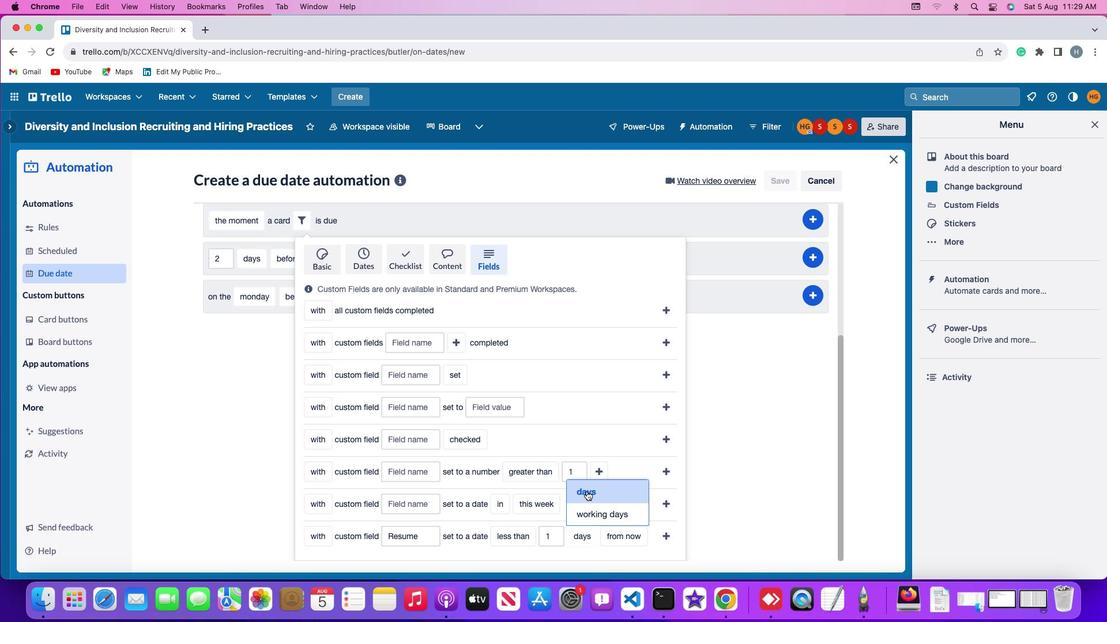 
Action: Mouse moved to (620, 538)
Screenshot: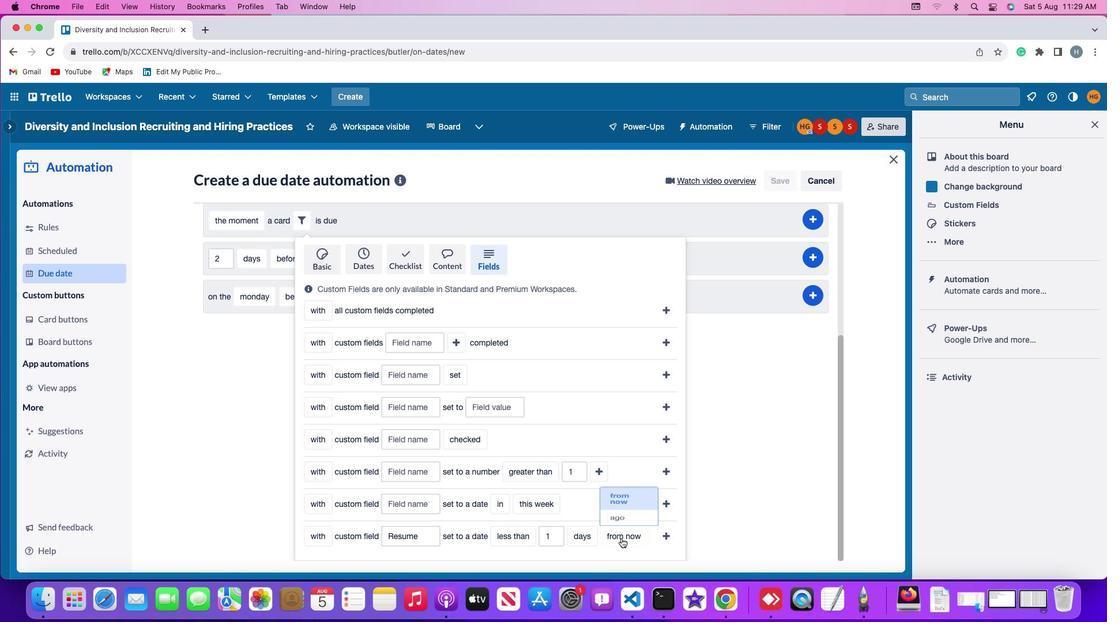 
Action: Mouse pressed left at (620, 538)
Screenshot: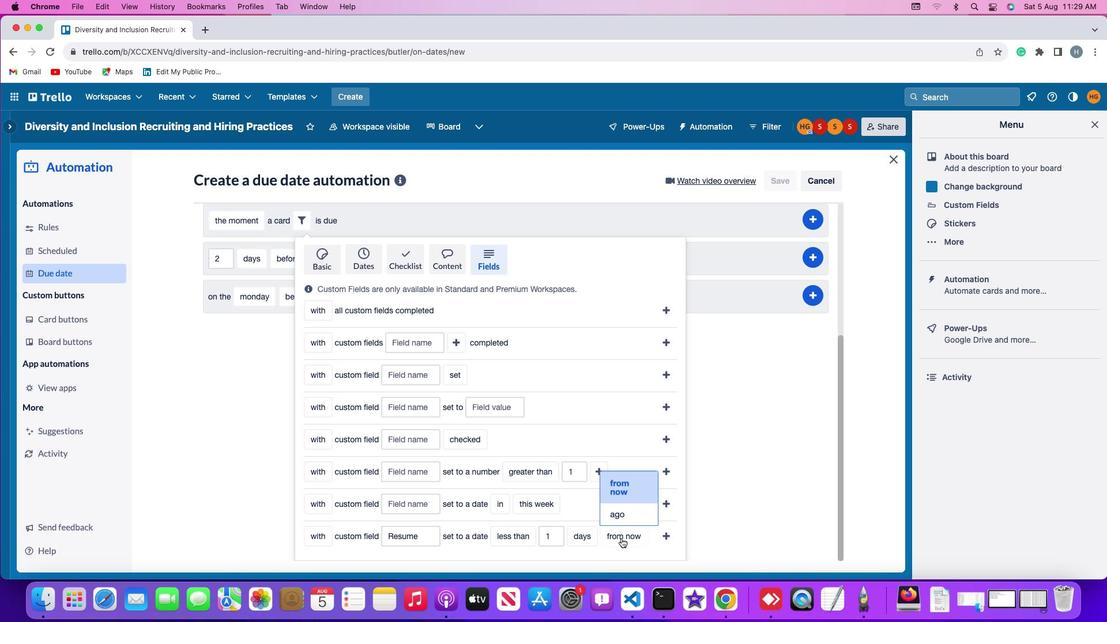 
Action: Mouse moved to (626, 515)
Screenshot: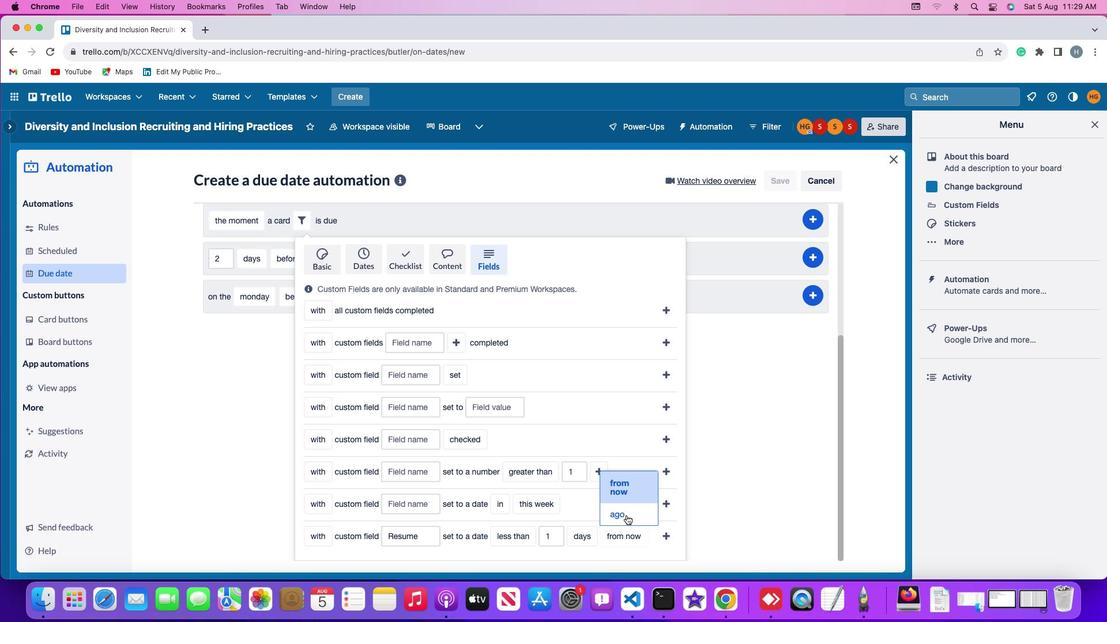 
Action: Mouse pressed left at (626, 515)
Screenshot: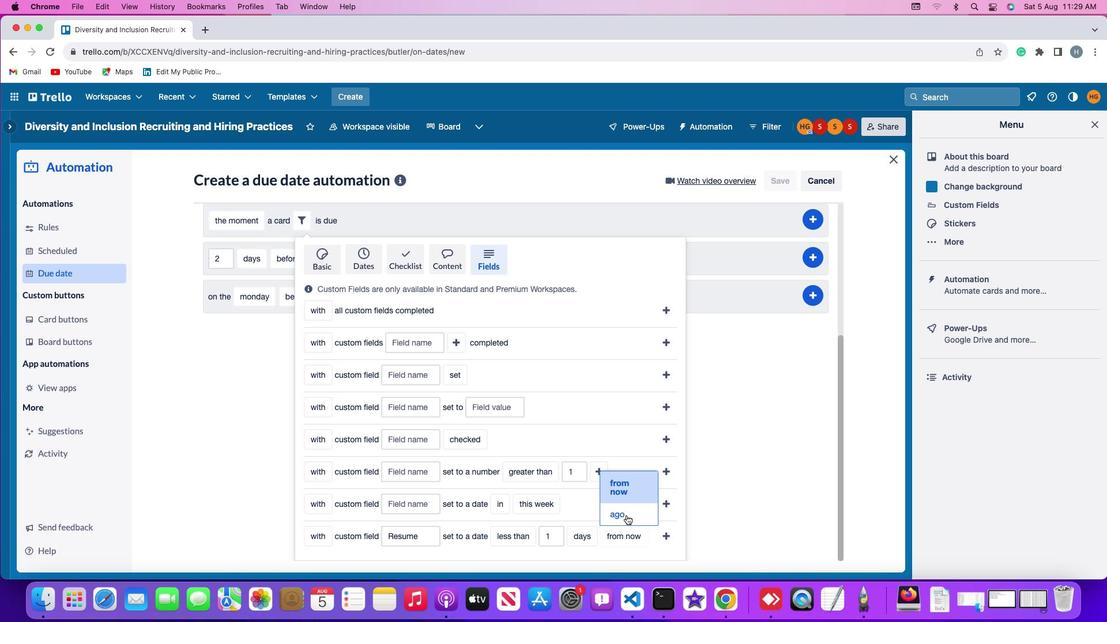 
Action: Mouse moved to (644, 534)
Screenshot: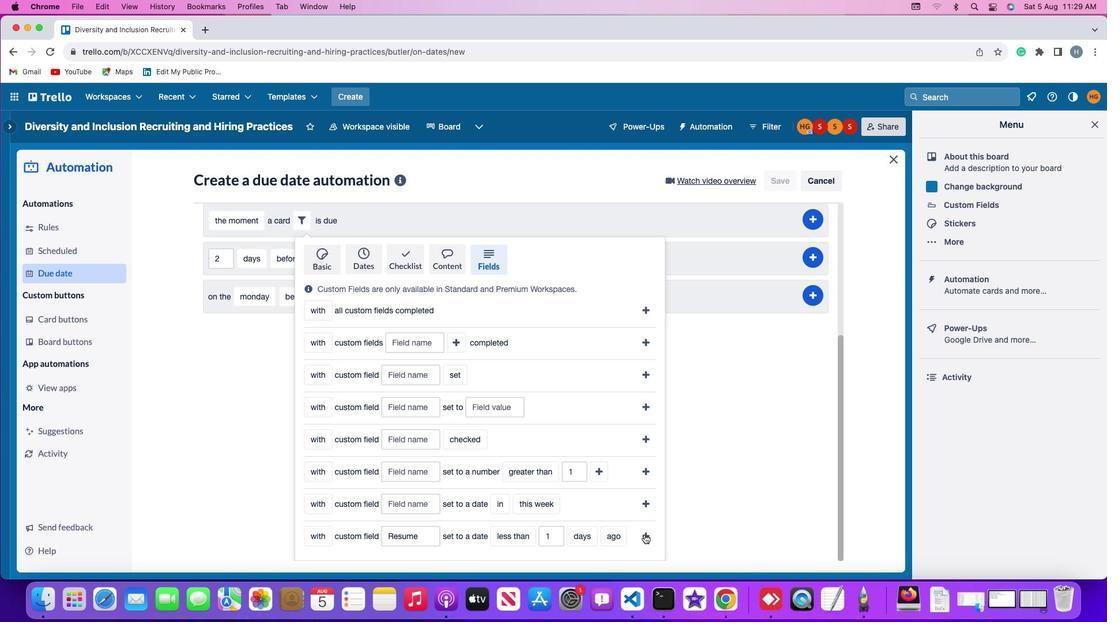 
Action: Mouse pressed left at (644, 534)
Screenshot: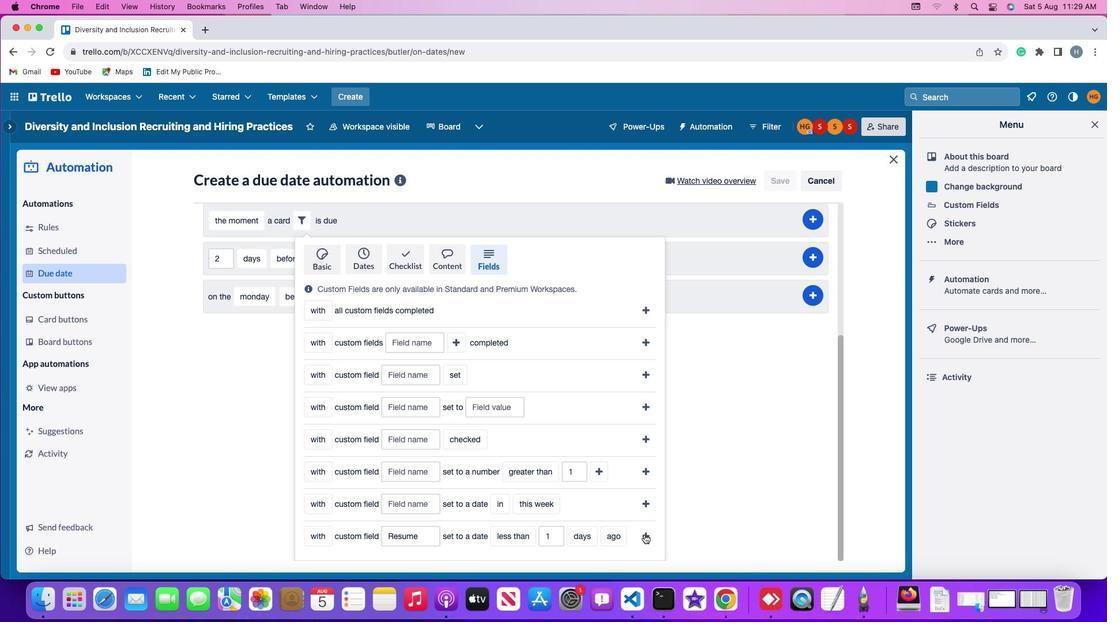 
Action: Mouse moved to (819, 426)
Screenshot: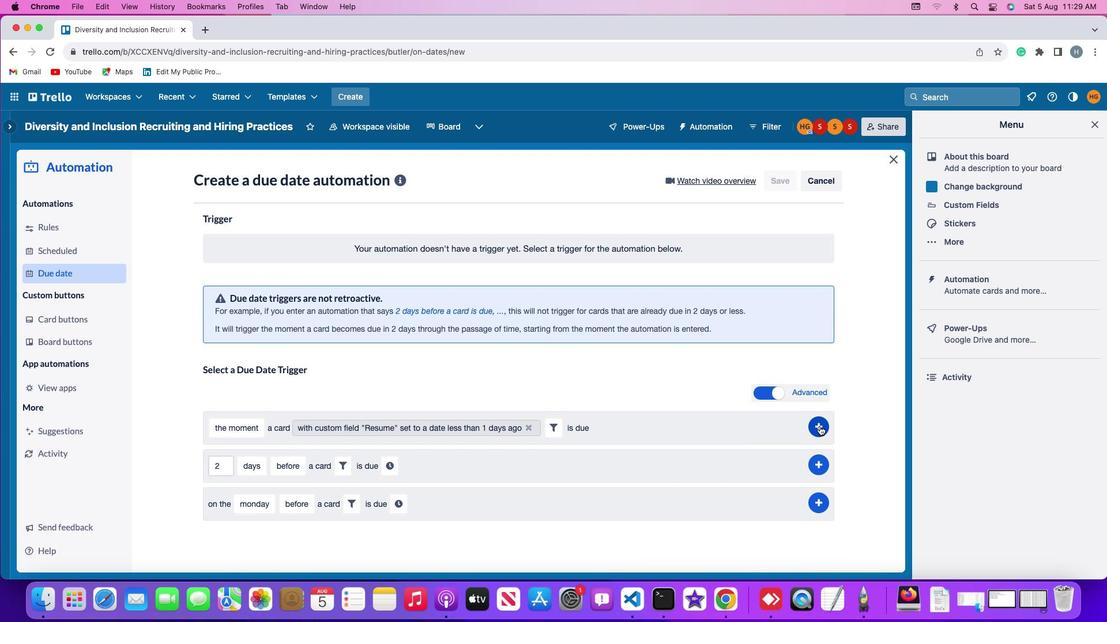
Action: Mouse pressed left at (819, 426)
Screenshot: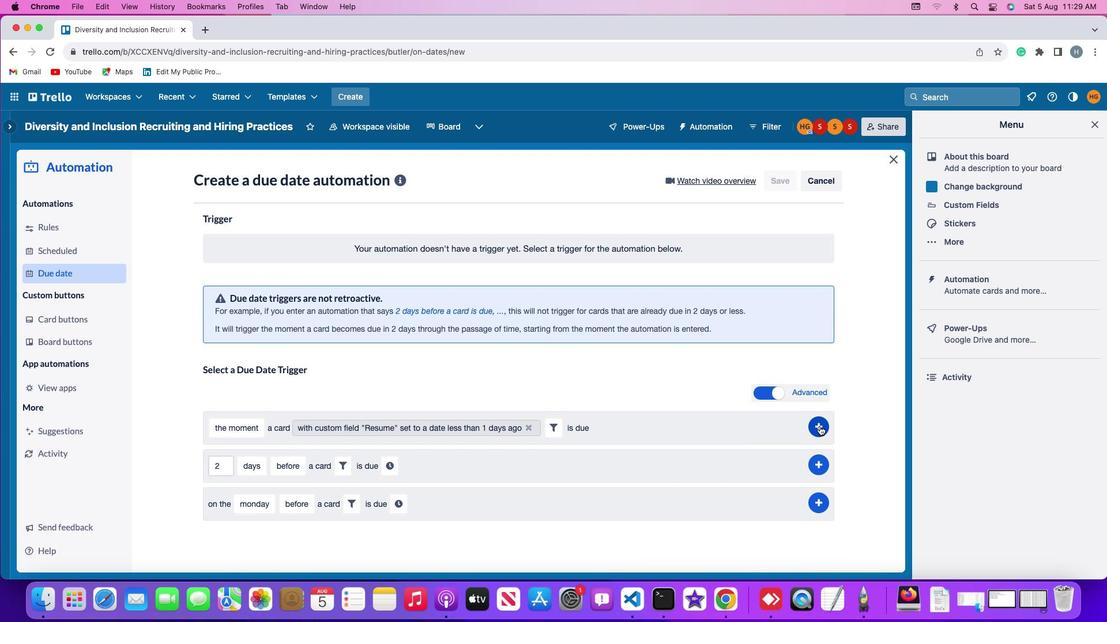 
Action: Mouse moved to (860, 381)
Screenshot: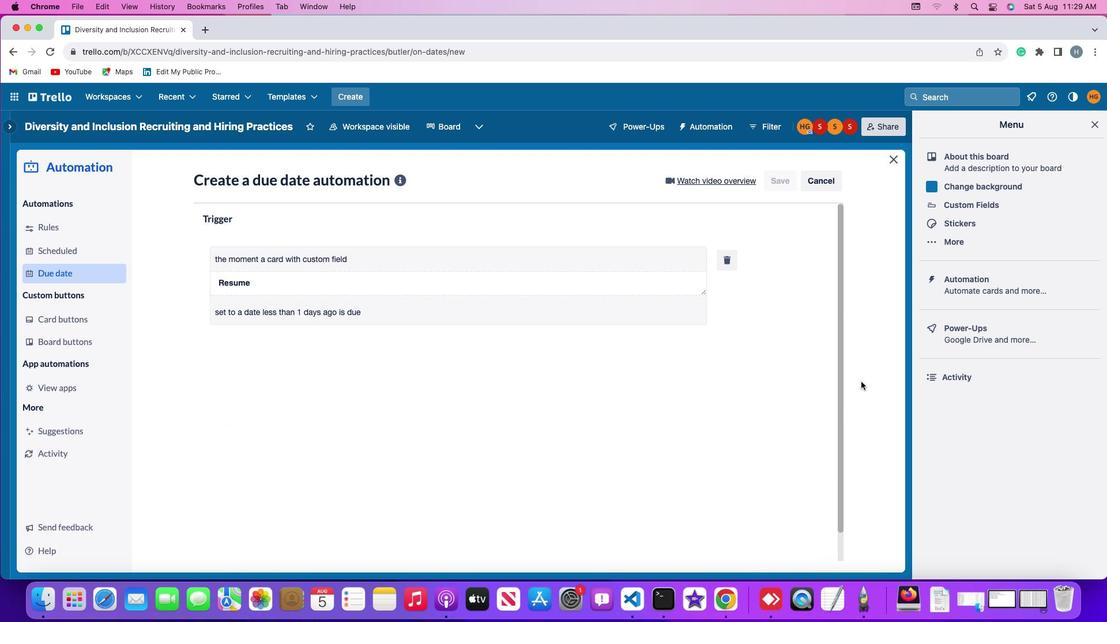 
